 Task: Find connections with filter location Nangong with filter topic #wfhwith filter profile language English with filter current company BayOne Solutions with filter school Banaras Hindu University with filter industry Legal Services with filter service category Trade Shows with filter keywords title Shipping and Receiving Staff
Action: Mouse moved to (295, 234)
Screenshot: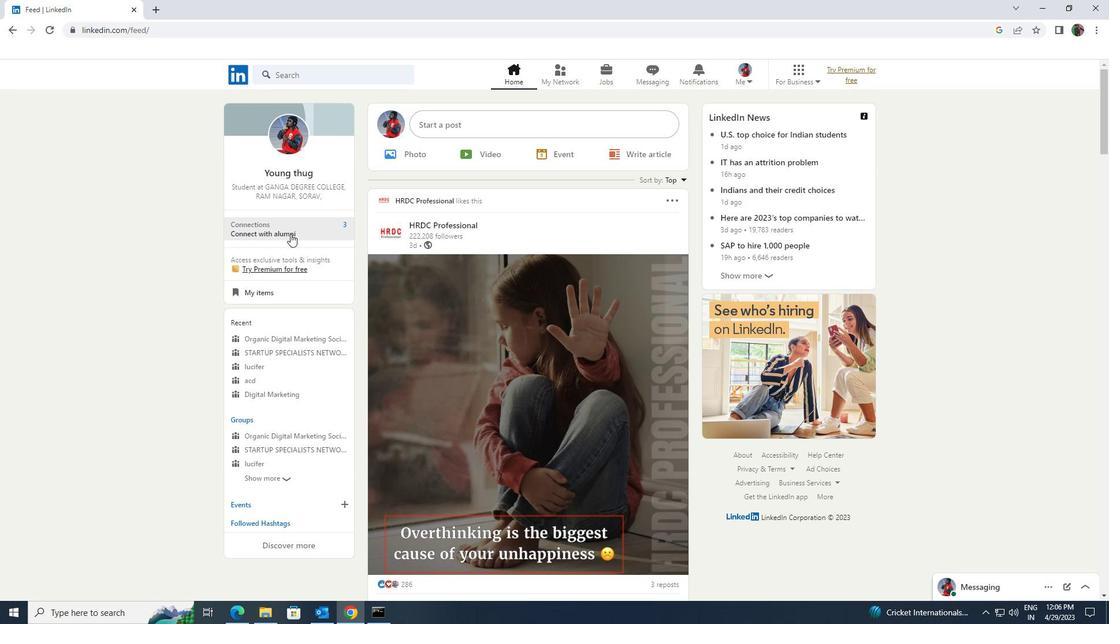 
Action: Mouse pressed left at (295, 234)
Screenshot: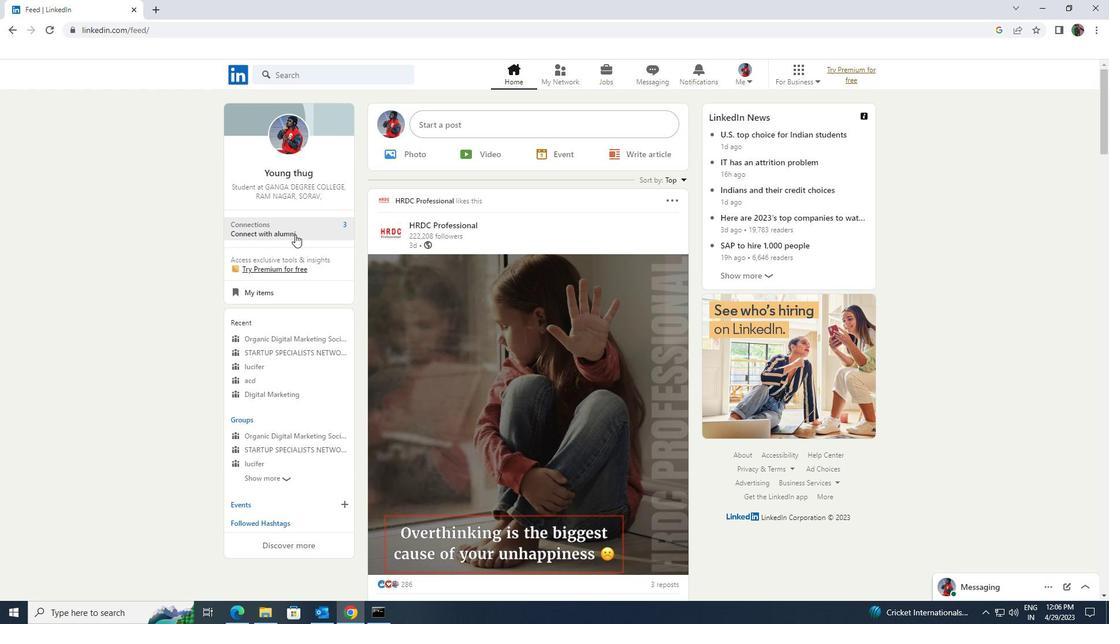 
Action: Mouse moved to (336, 145)
Screenshot: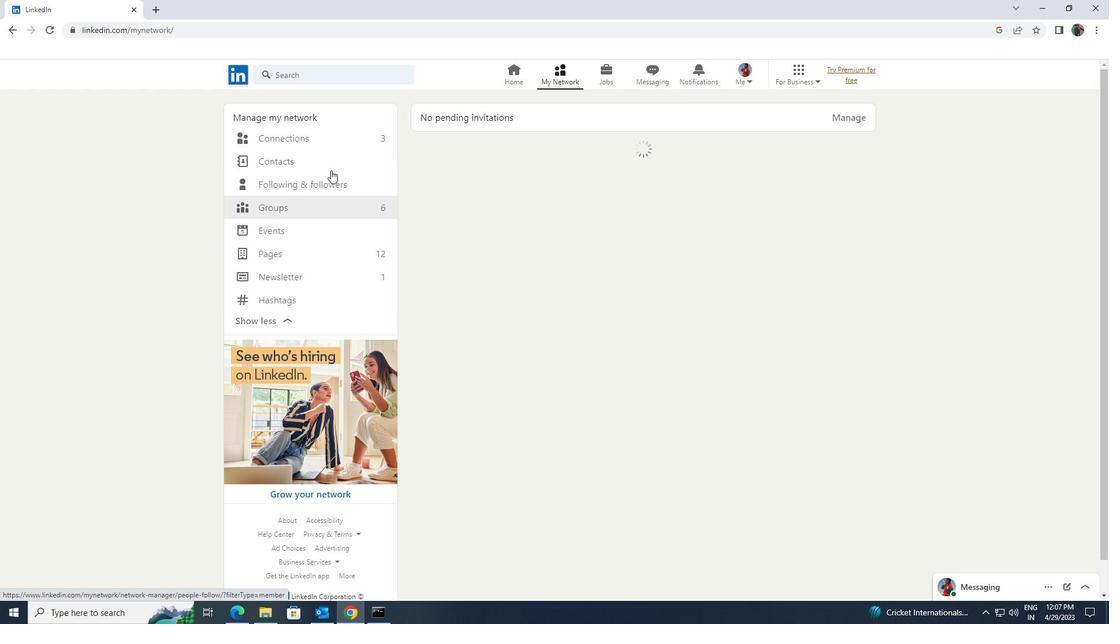 
Action: Mouse pressed left at (336, 145)
Screenshot: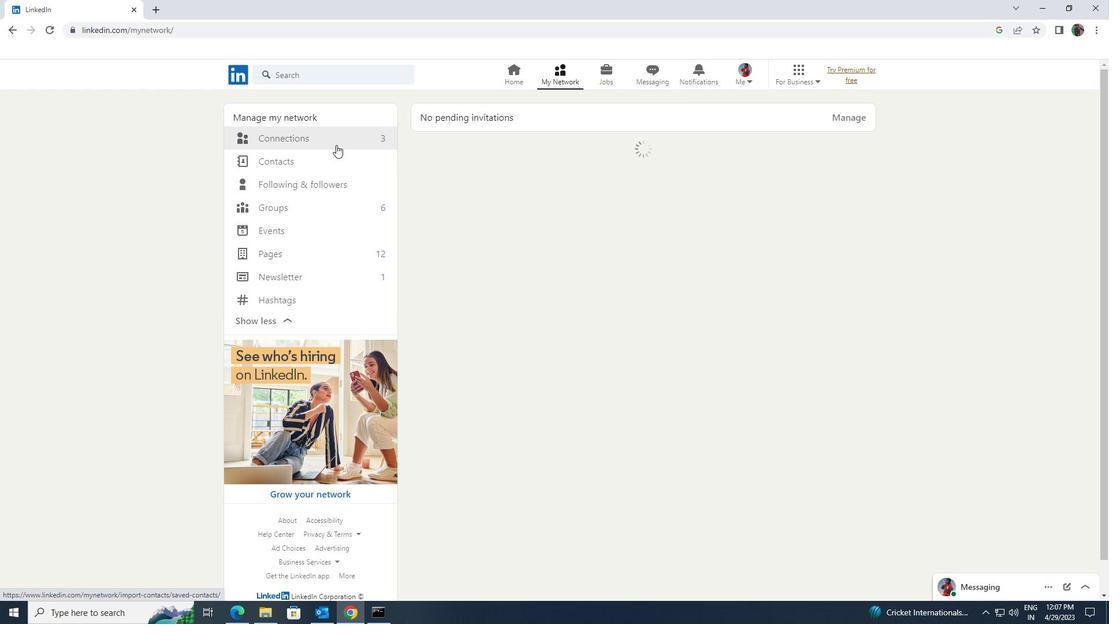 
Action: Mouse moved to (338, 140)
Screenshot: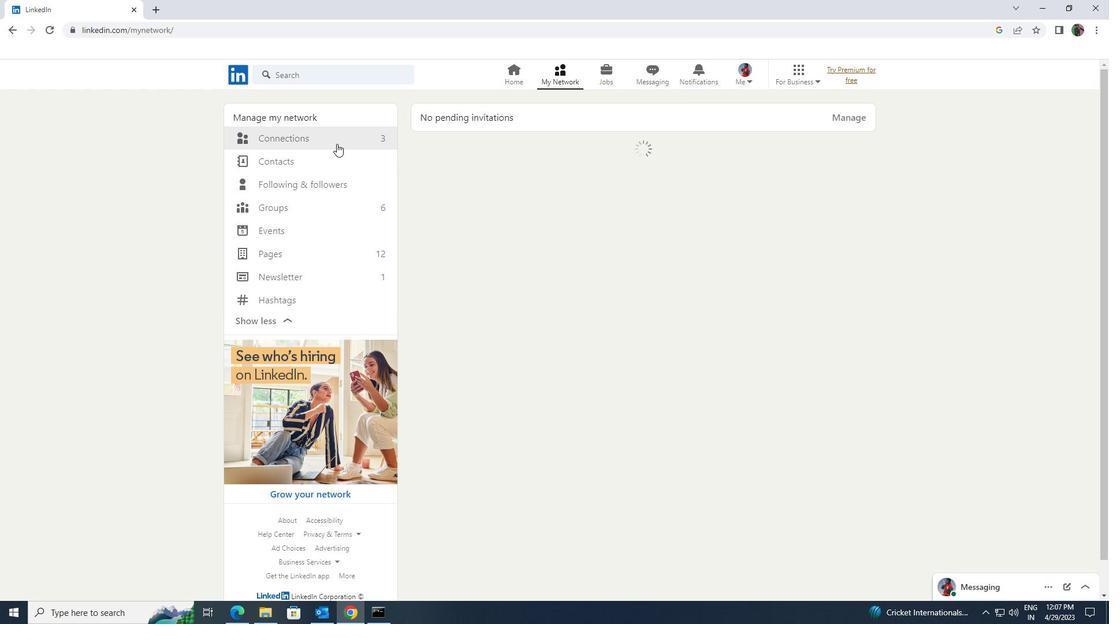 
Action: Mouse pressed left at (338, 140)
Screenshot: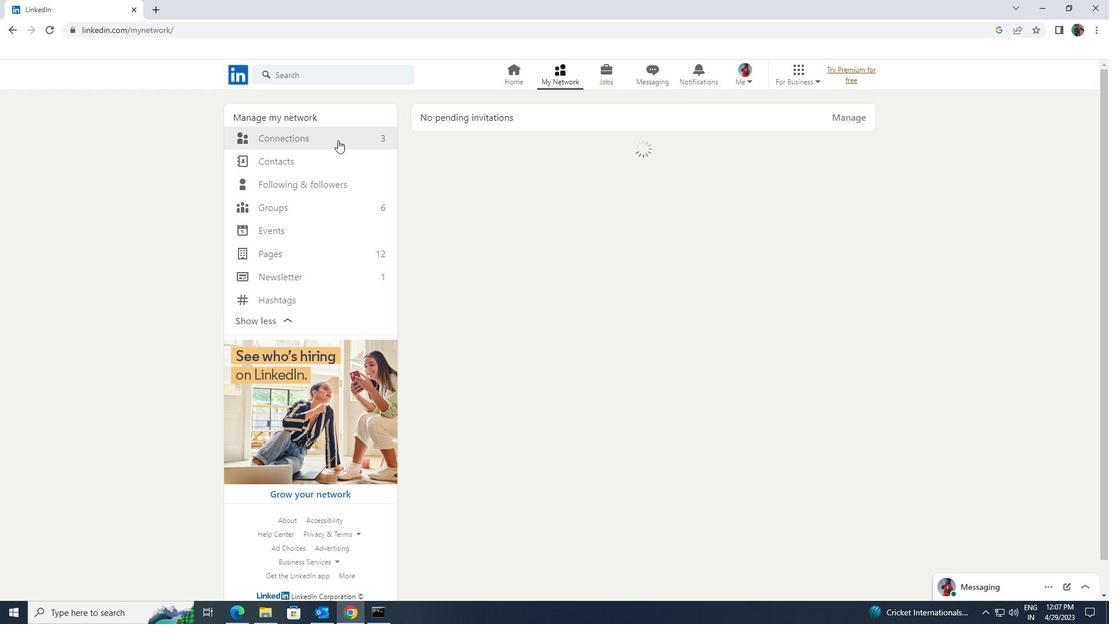 
Action: Mouse moved to (626, 141)
Screenshot: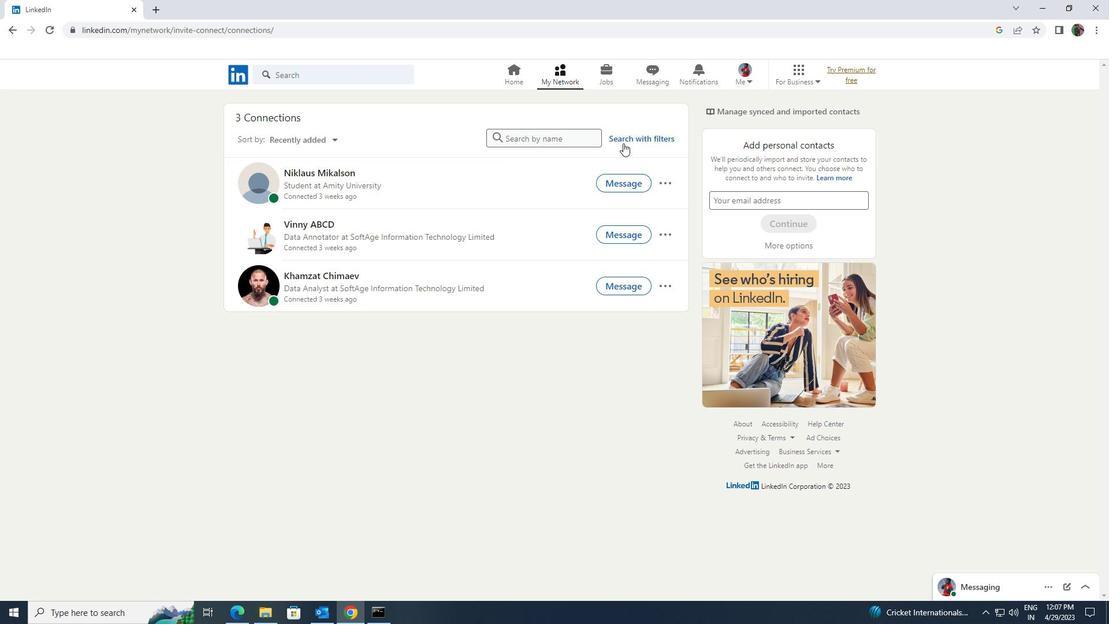 
Action: Mouse pressed left at (626, 141)
Screenshot: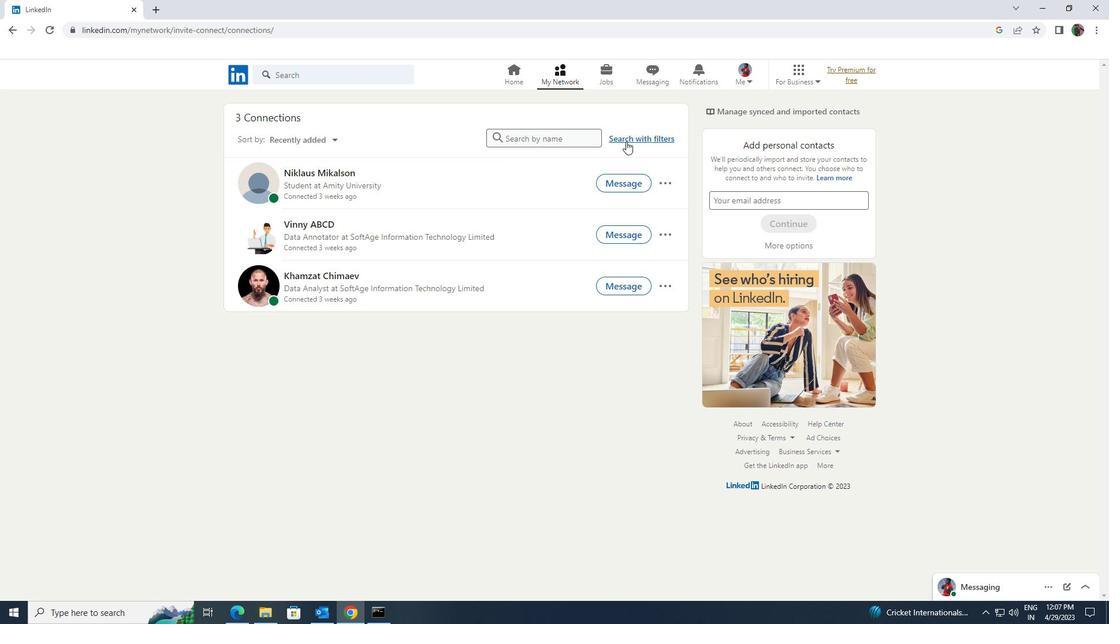 
Action: Mouse moved to (600, 107)
Screenshot: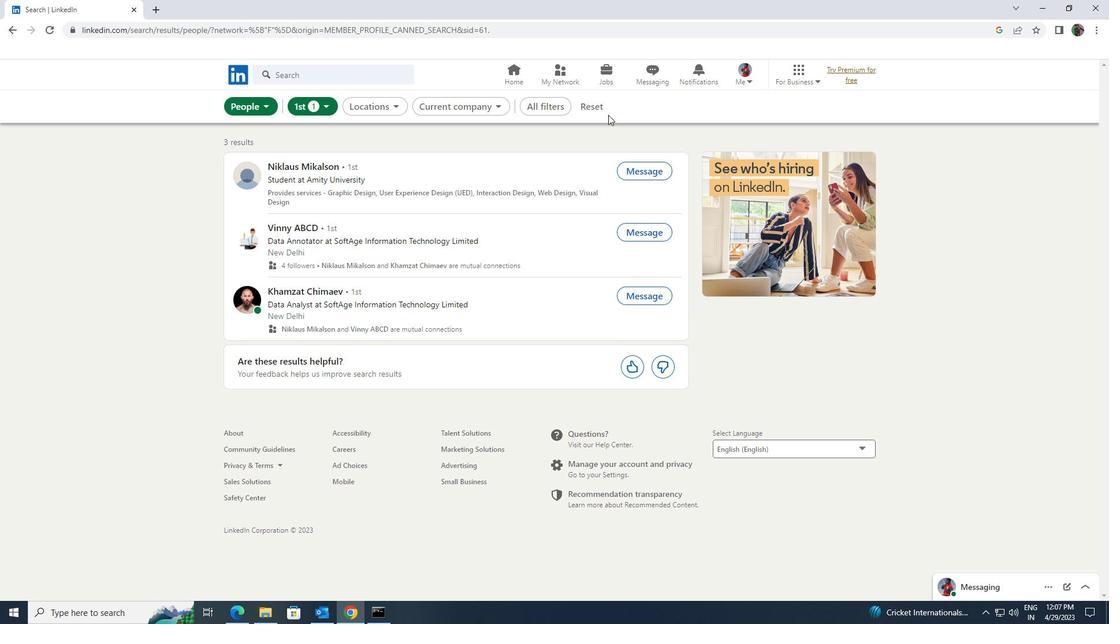 
Action: Mouse pressed left at (600, 107)
Screenshot: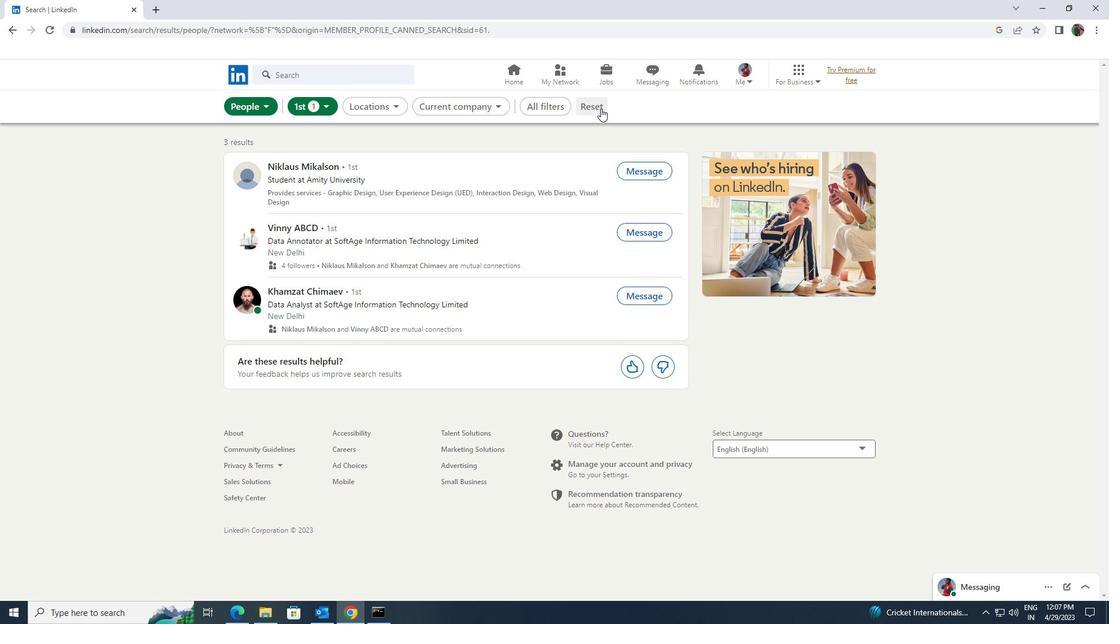 
Action: Mouse moved to (574, 104)
Screenshot: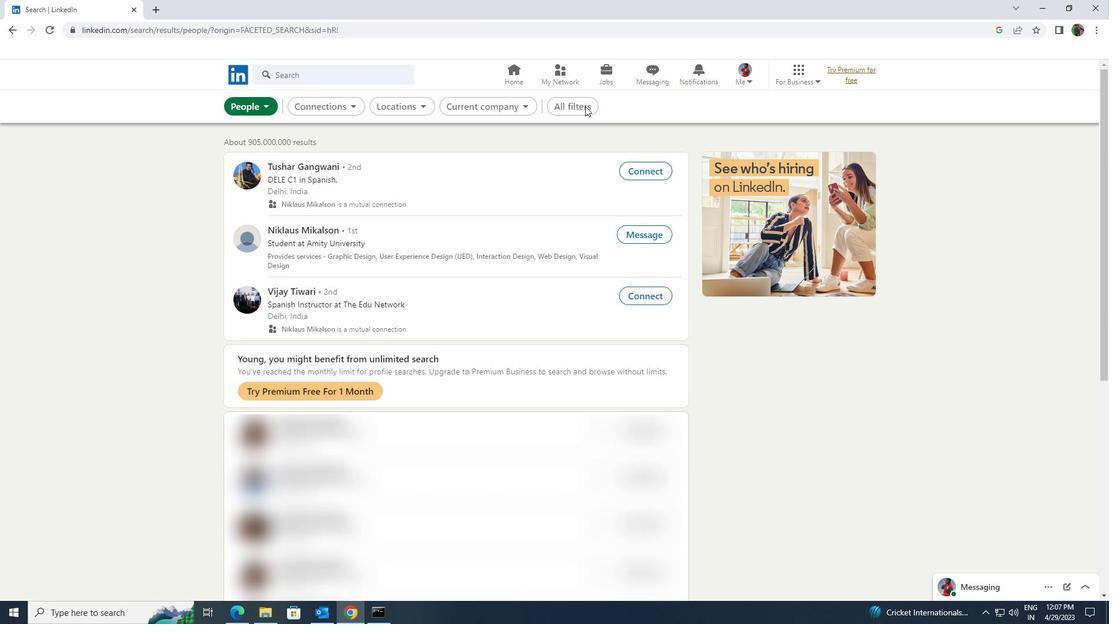 
Action: Mouse pressed left at (574, 104)
Screenshot: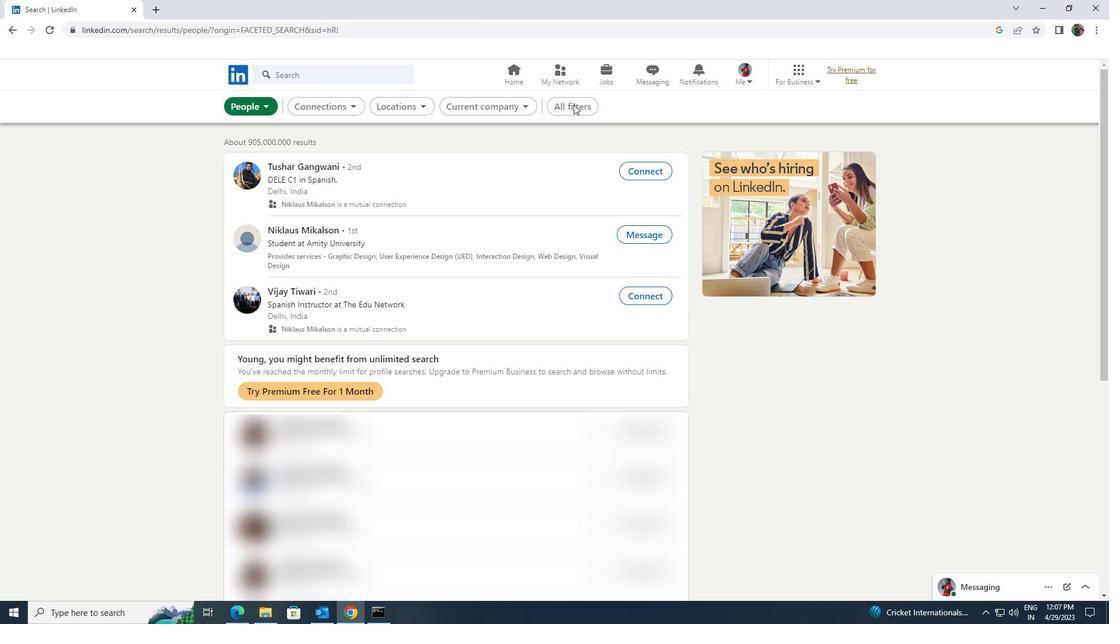 
Action: Mouse moved to (861, 352)
Screenshot: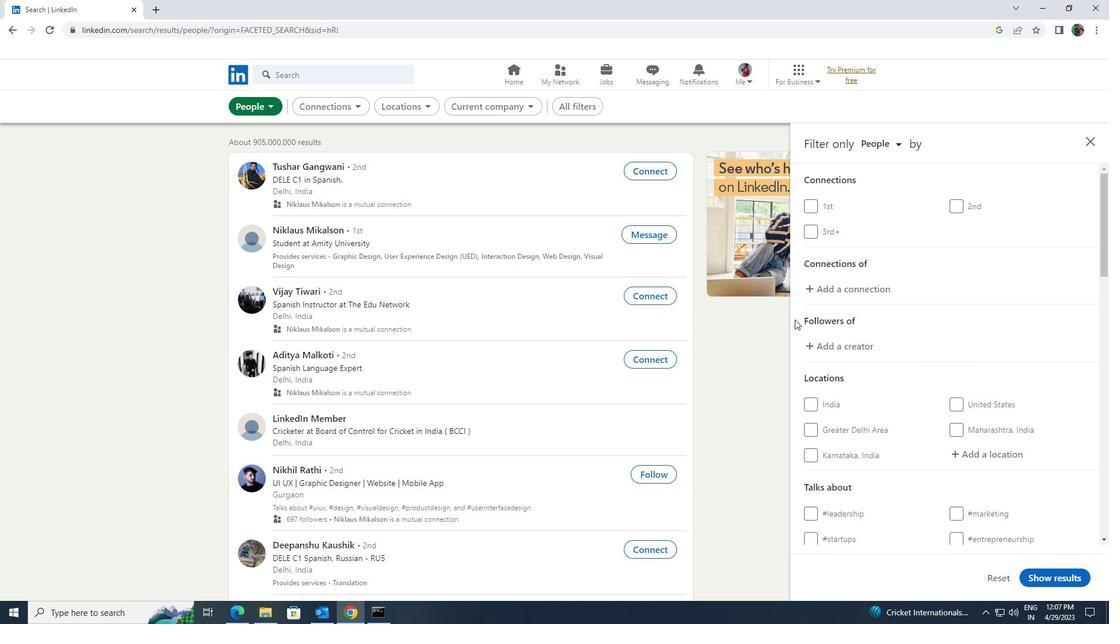 
Action: Mouse scrolled (861, 352) with delta (0, 0)
Screenshot: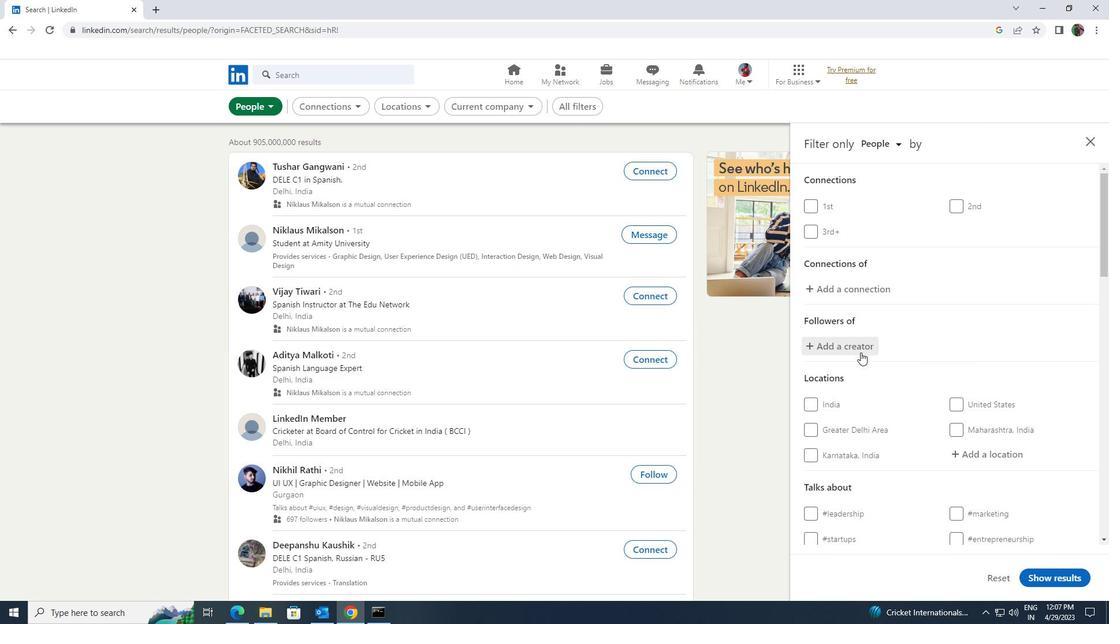 
Action: Mouse moved to (949, 394)
Screenshot: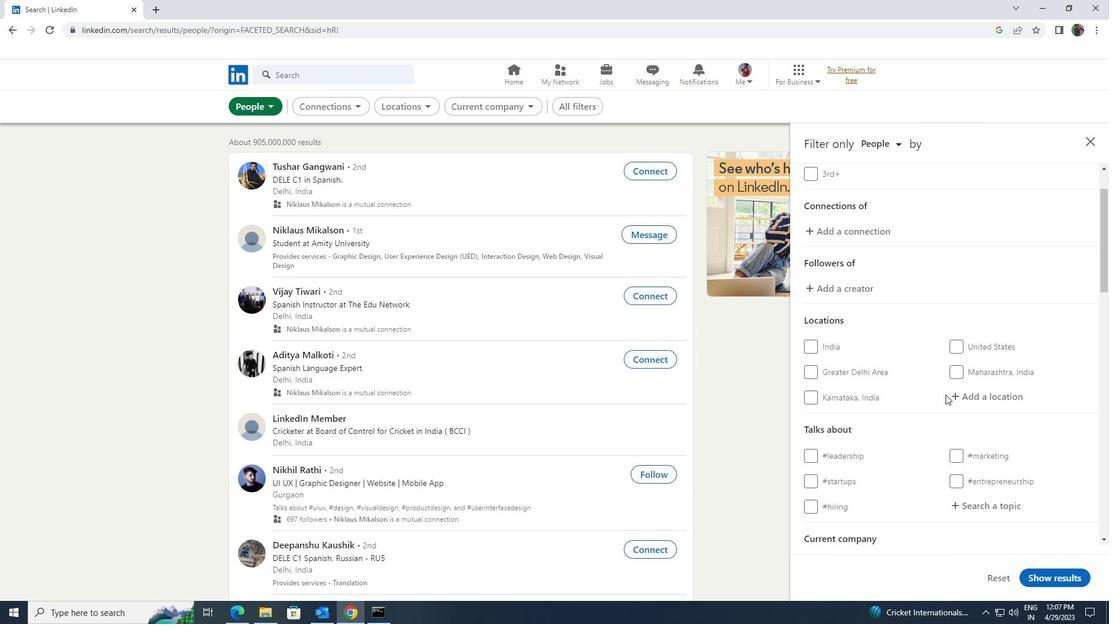 
Action: Mouse pressed left at (949, 394)
Screenshot: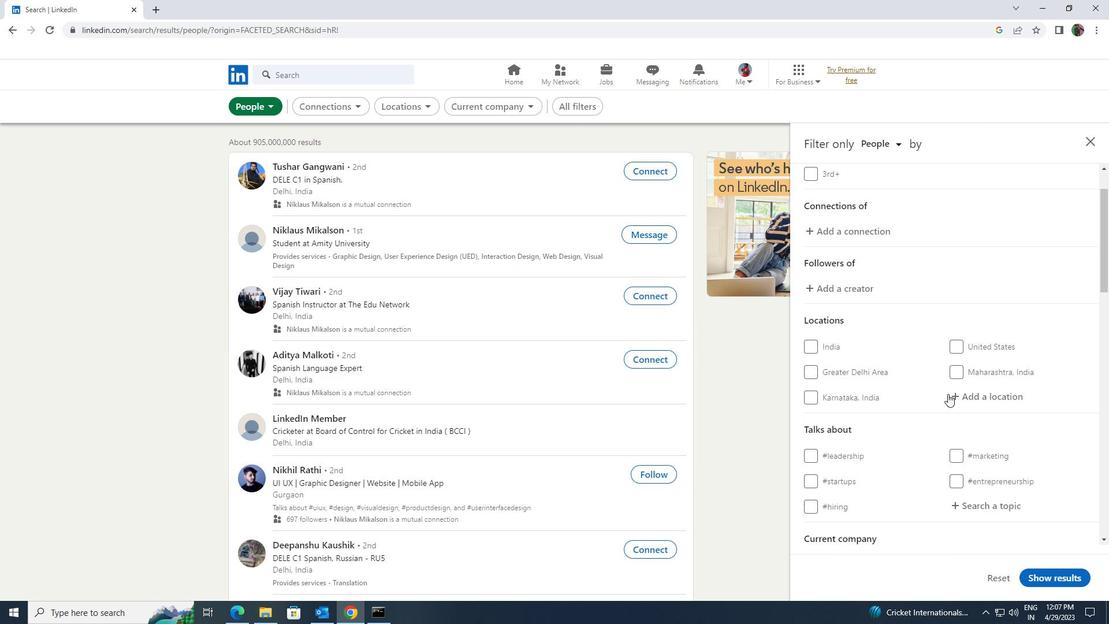 
Action: Mouse moved to (949, 394)
Screenshot: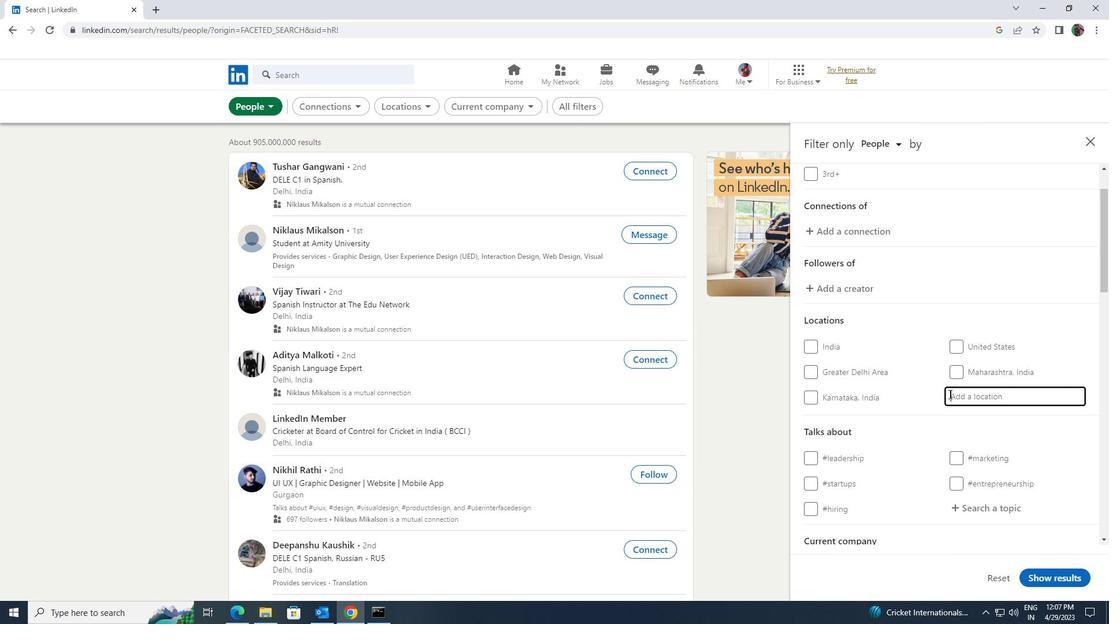 
Action: Key pressed <Key.shift><Key.shift>NANGO
Screenshot: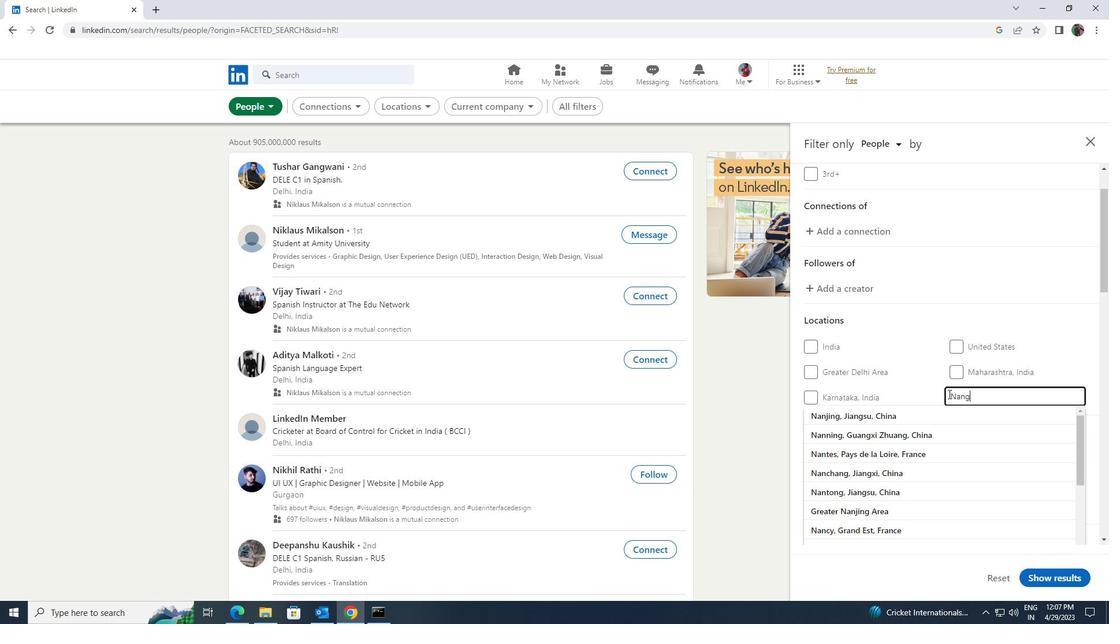 
Action: Mouse moved to (933, 429)
Screenshot: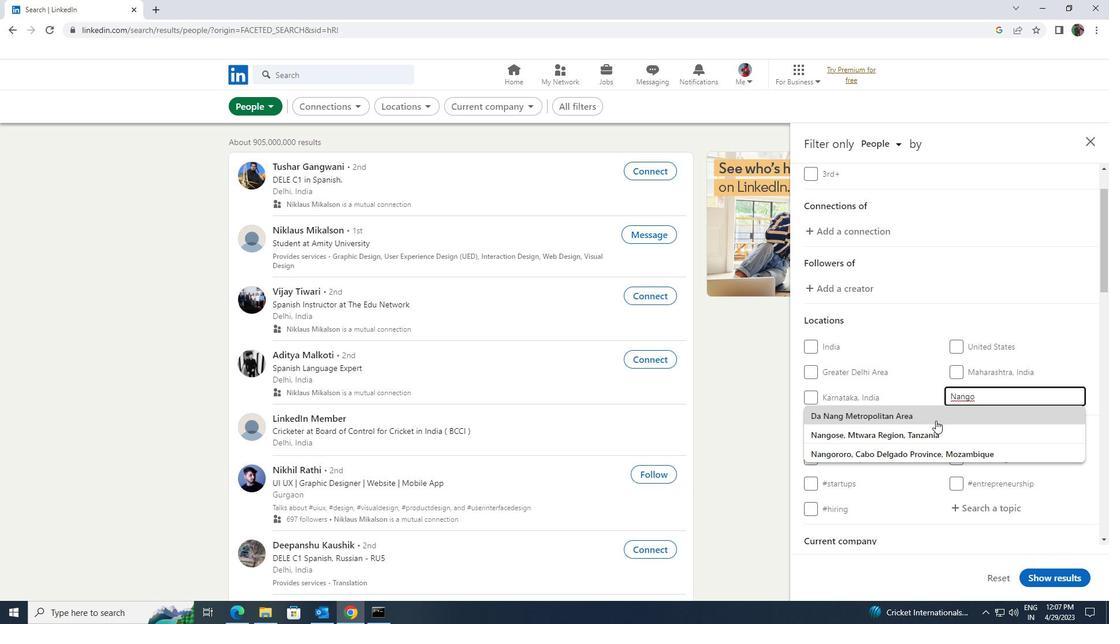 
Action: Mouse pressed left at (933, 429)
Screenshot: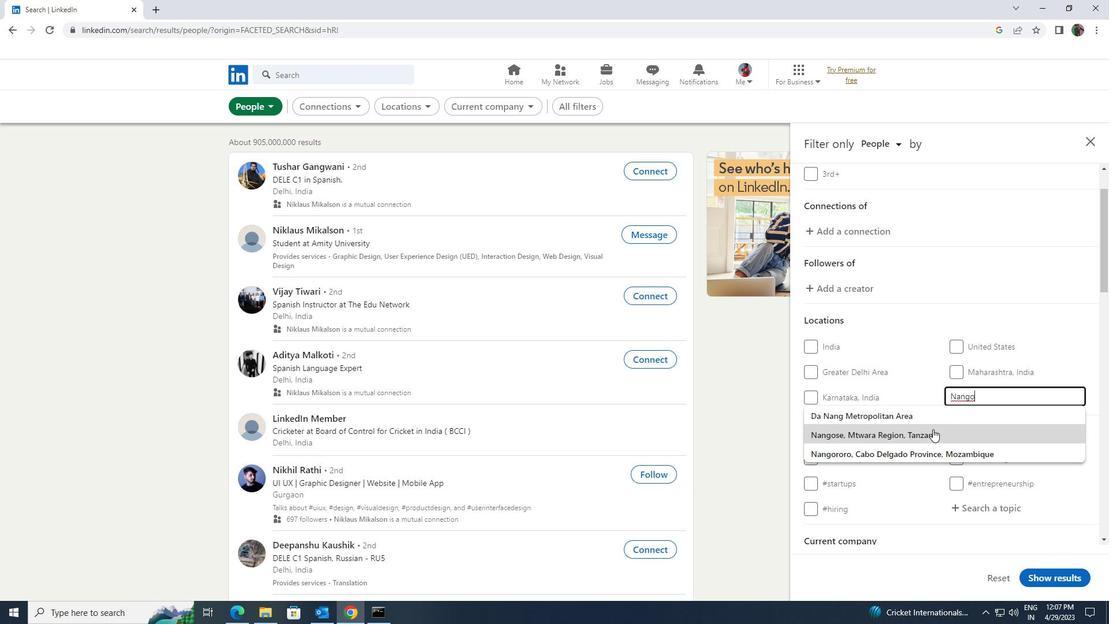 
Action: Mouse moved to (932, 430)
Screenshot: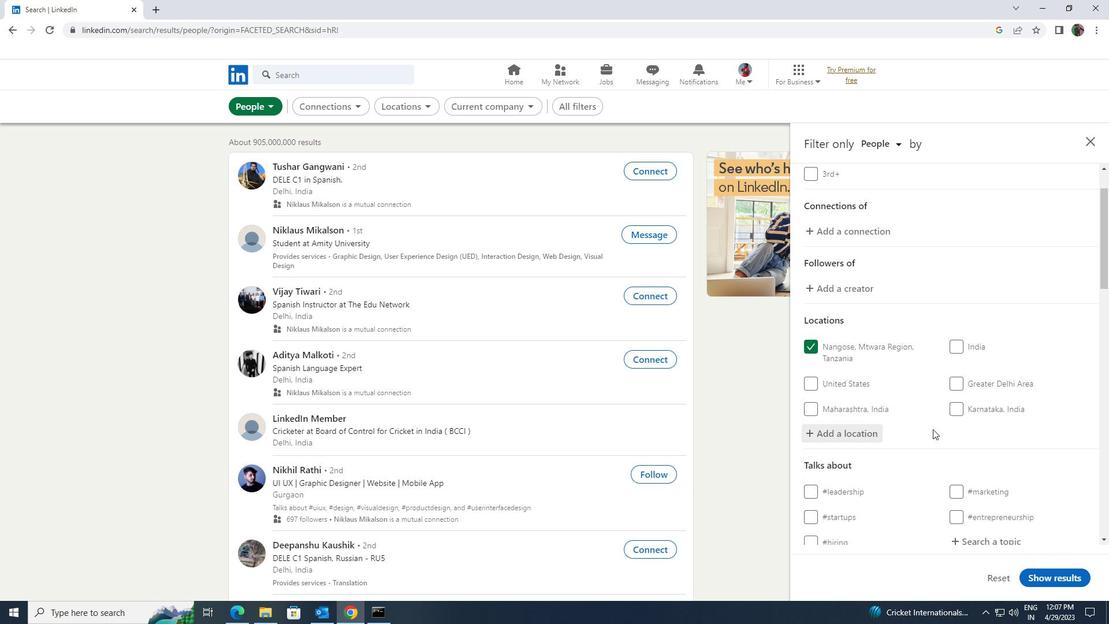
Action: Mouse scrolled (932, 430) with delta (0, 0)
Screenshot: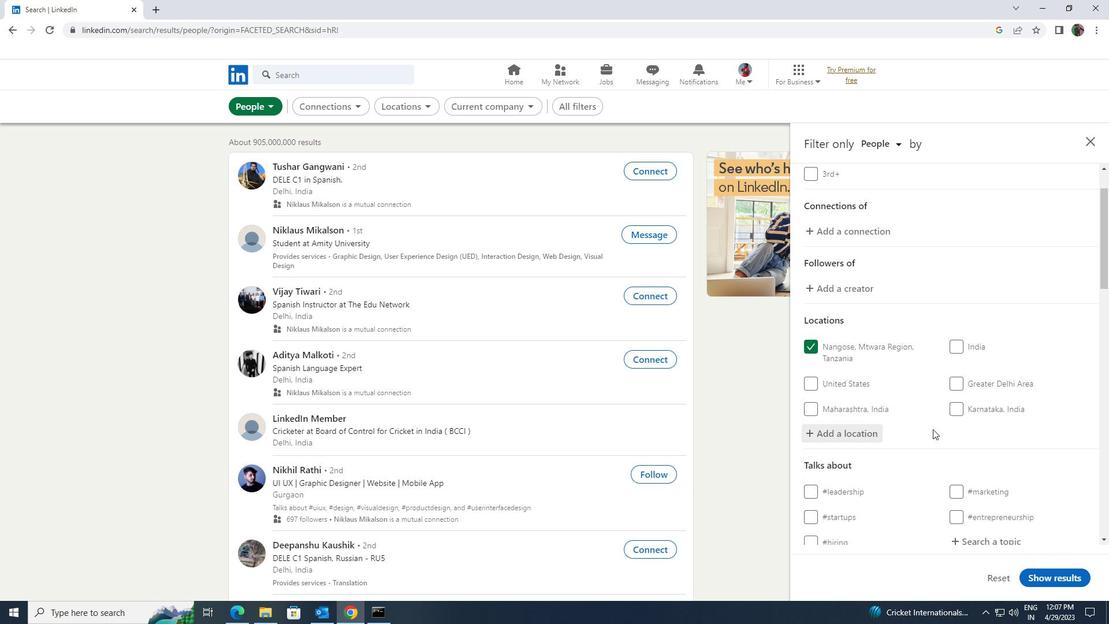 
Action: Mouse moved to (930, 431)
Screenshot: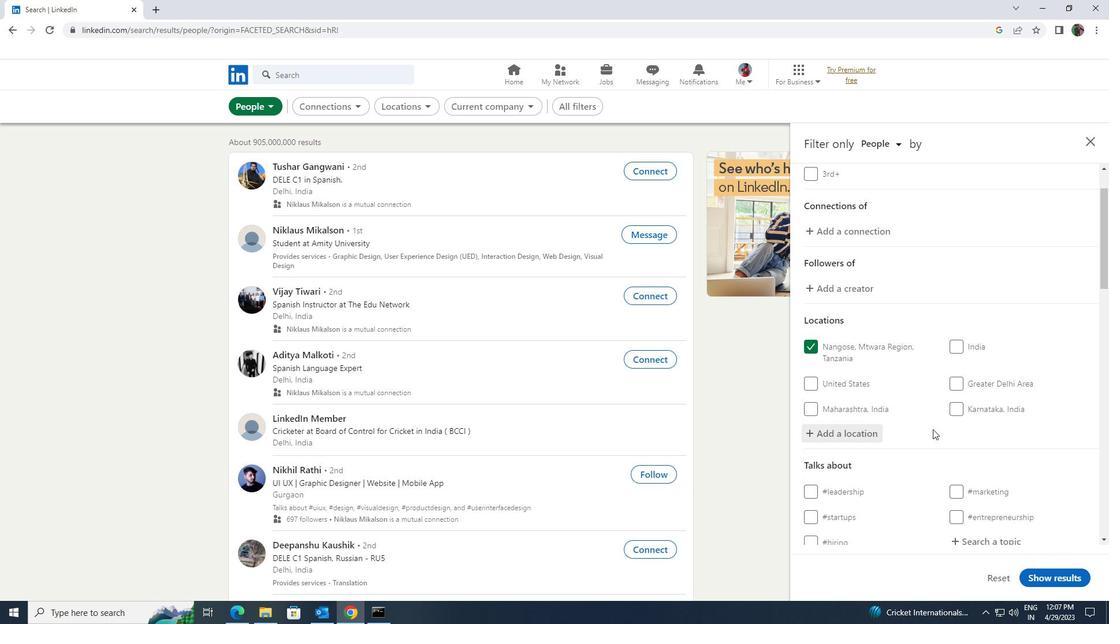 
Action: Mouse scrolled (930, 431) with delta (0, 0)
Screenshot: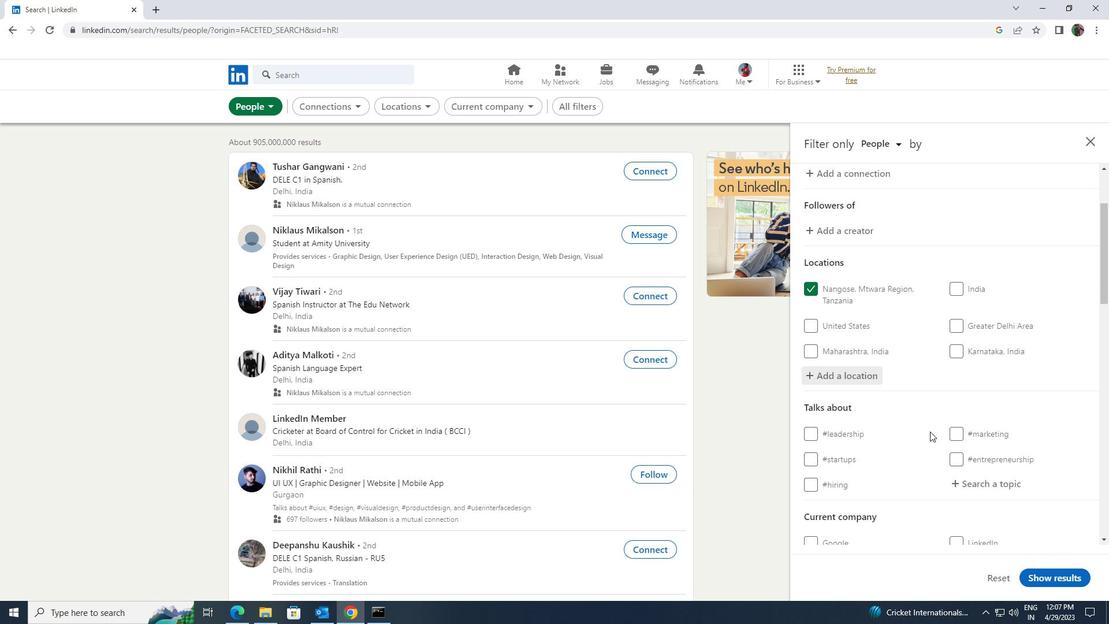 
Action: Mouse scrolled (930, 431) with delta (0, 0)
Screenshot: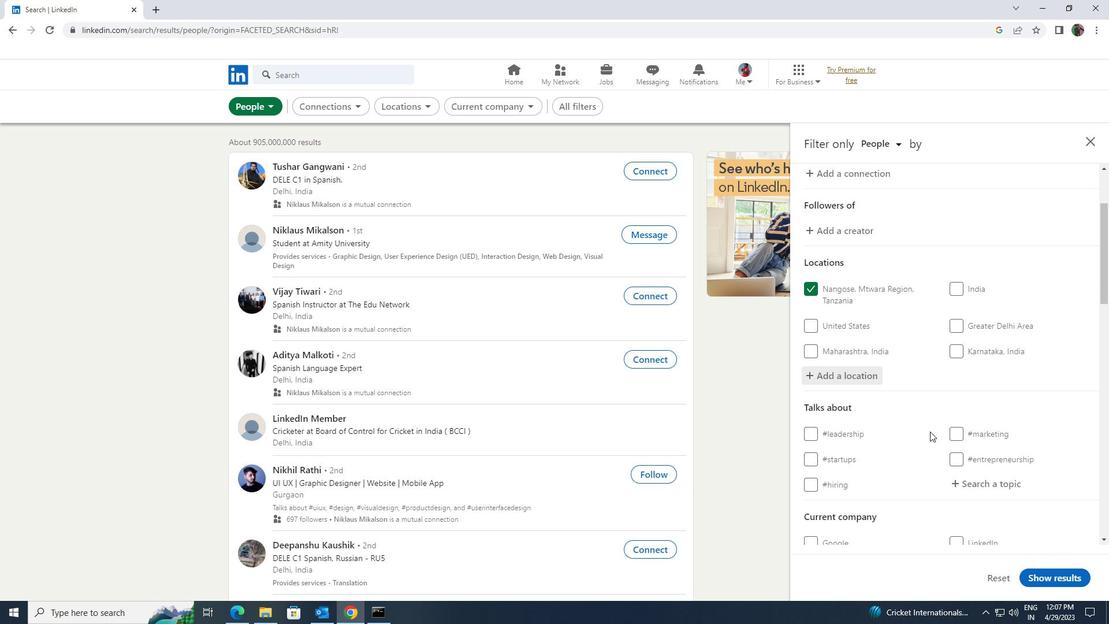 
Action: Mouse moved to (964, 365)
Screenshot: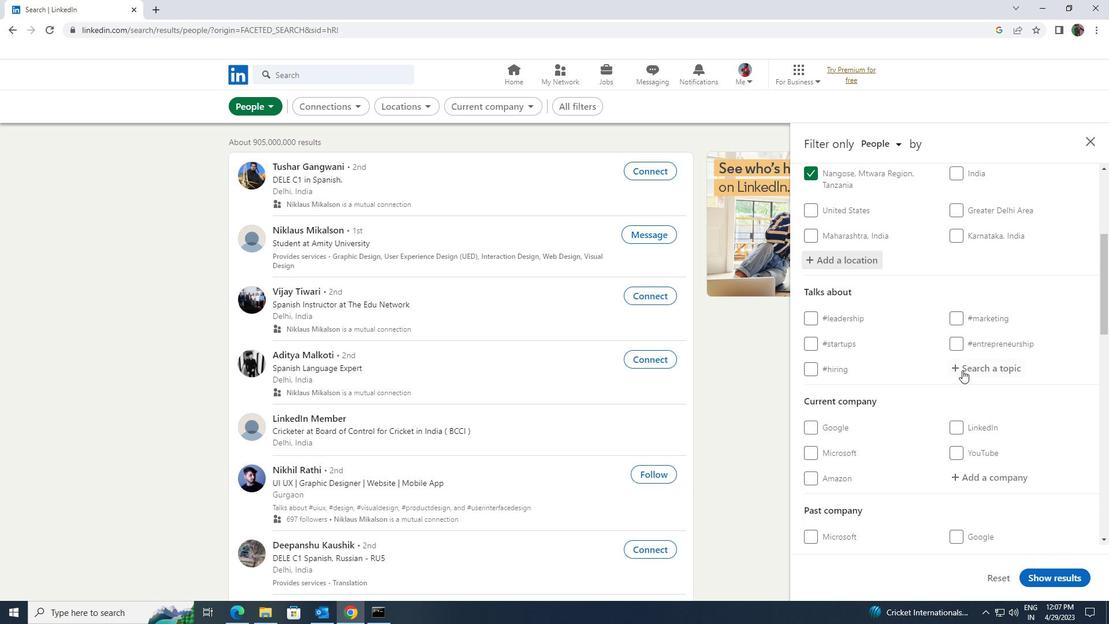 
Action: Mouse pressed left at (964, 365)
Screenshot: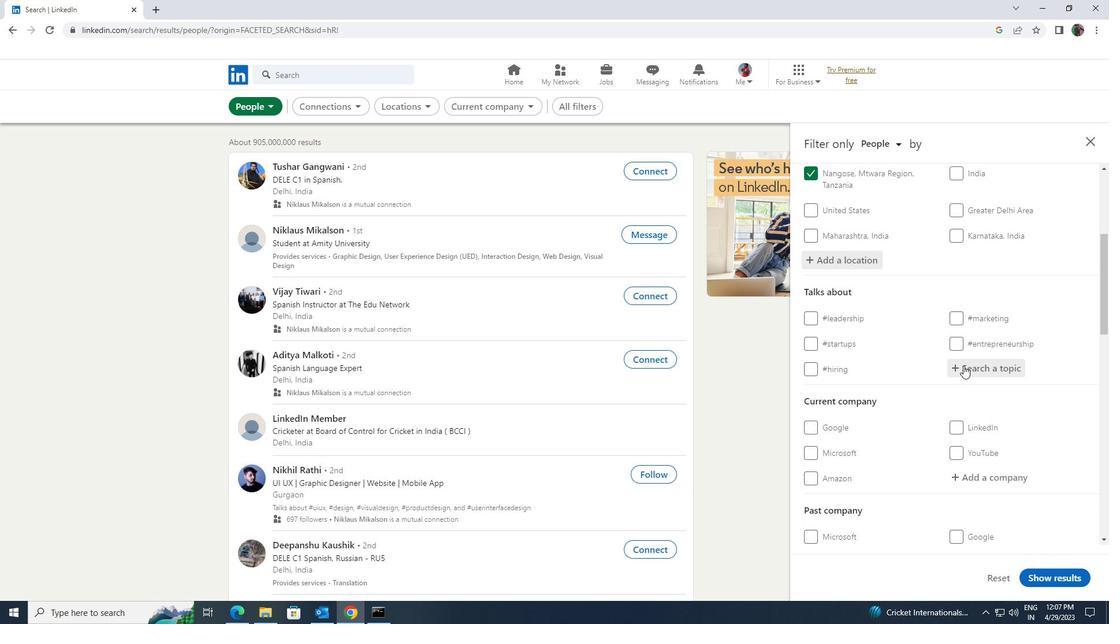 
Action: Key pressed <Key.shift><Key.shift><Key.shift><Key.shift><Key.shift><Key.shift><Key.shift>WFH
Screenshot: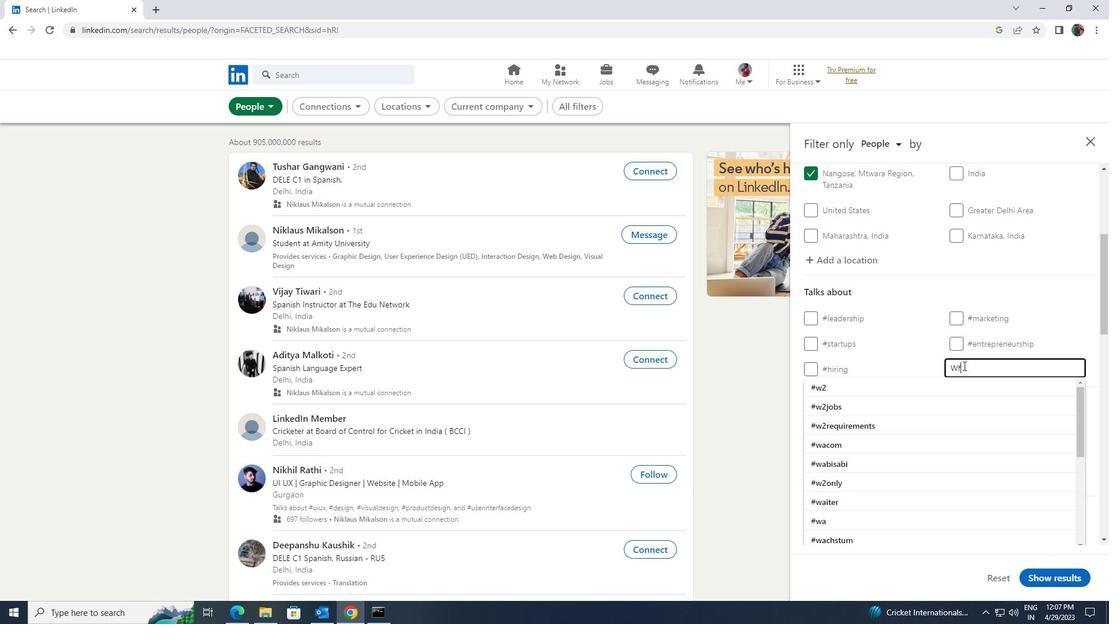 
Action: Mouse moved to (962, 379)
Screenshot: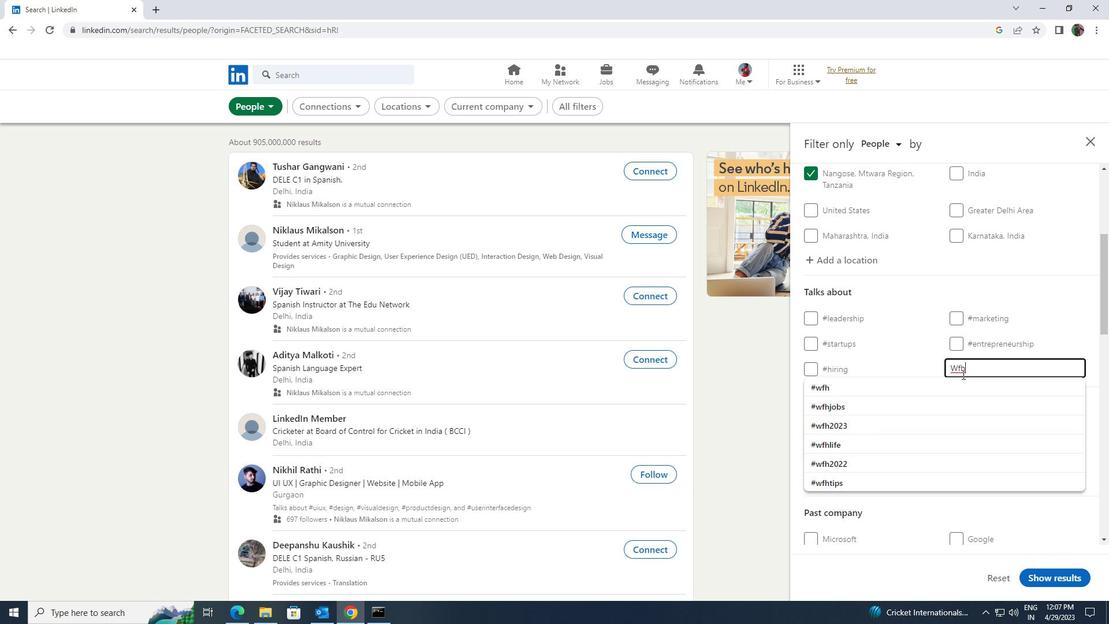 
Action: Mouse pressed left at (962, 379)
Screenshot: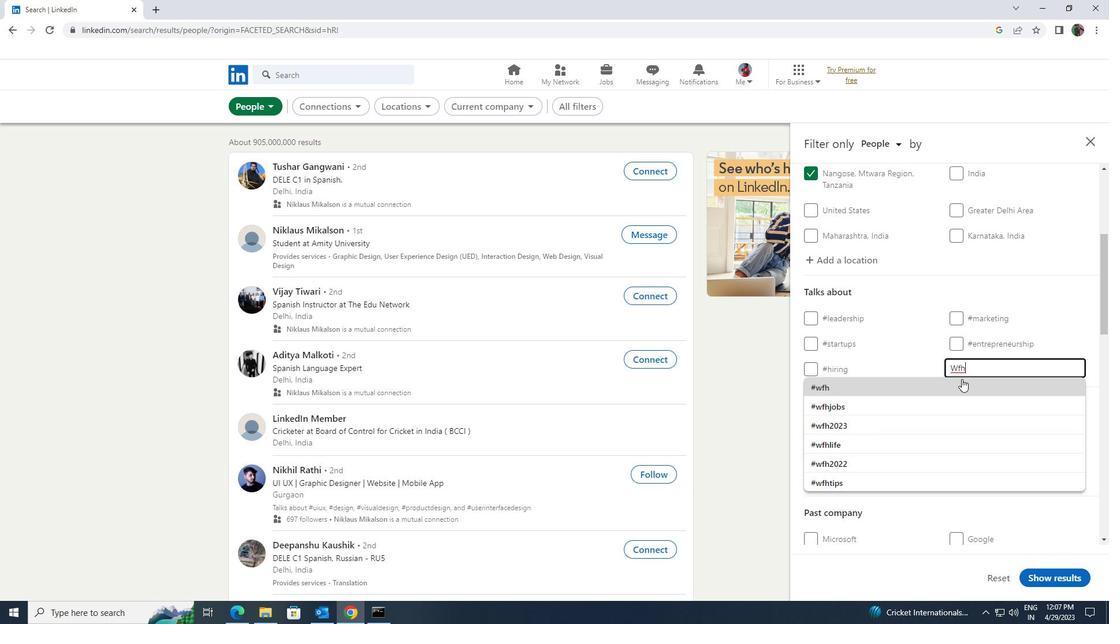 
Action: Mouse moved to (954, 382)
Screenshot: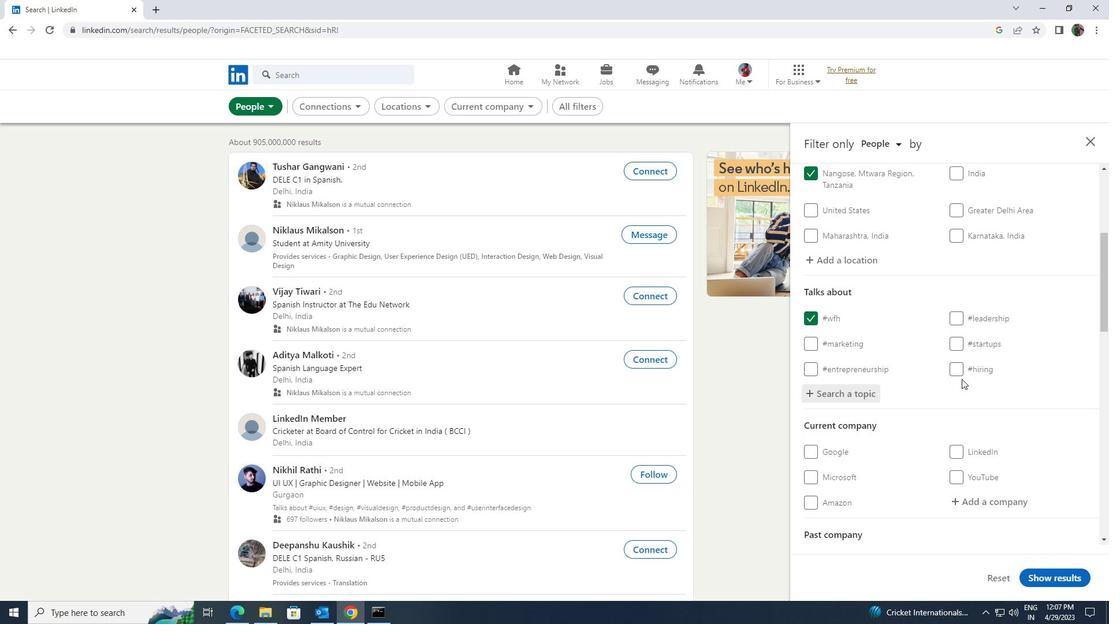 
Action: Mouse scrolled (954, 382) with delta (0, 0)
Screenshot: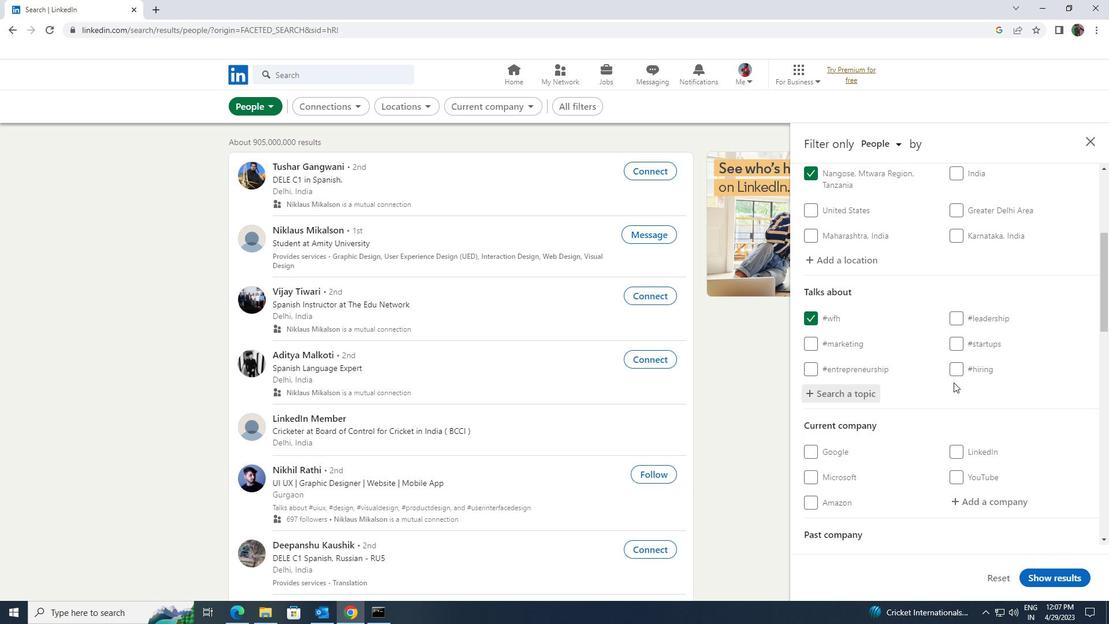 
Action: Mouse scrolled (954, 382) with delta (0, 0)
Screenshot: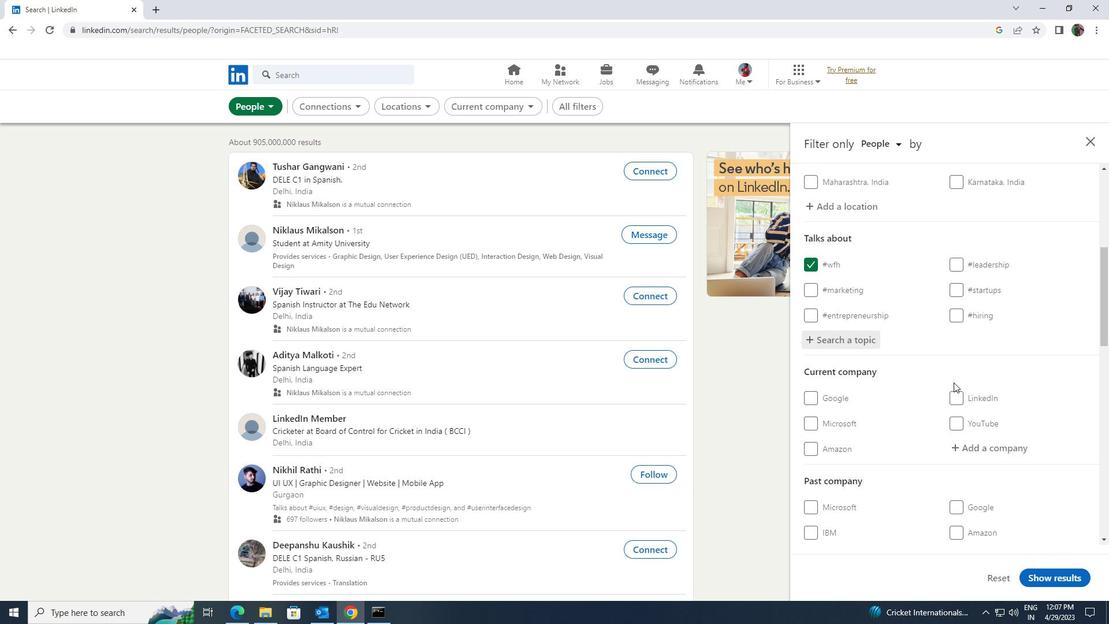 
Action: Mouse scrolled (954, 382) with delta (0, 0)
Screenshot: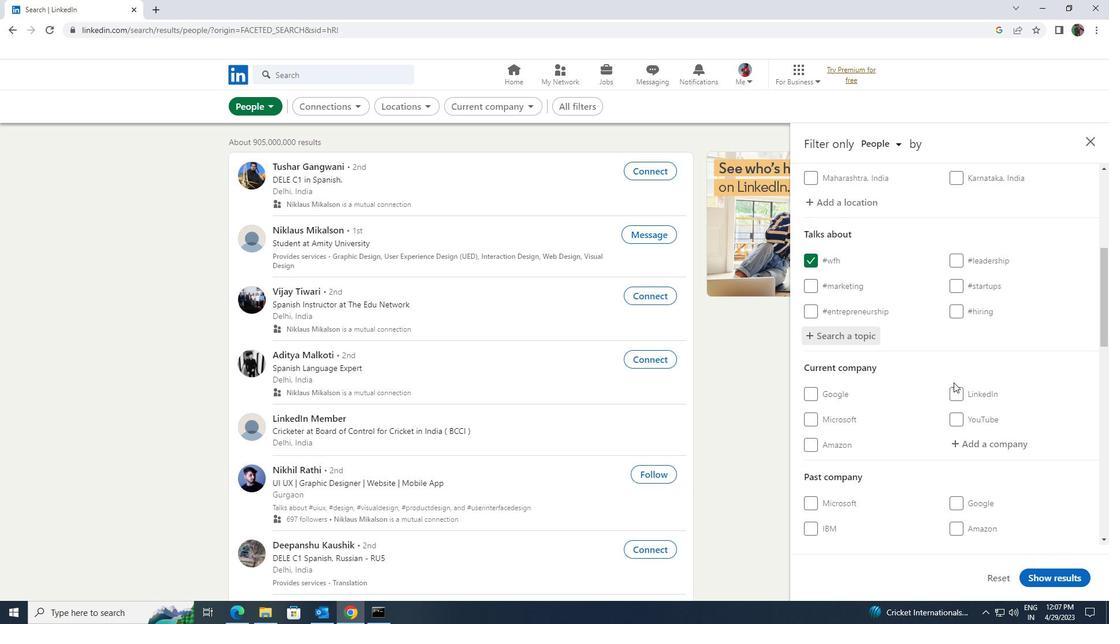 
Action: Mouse scrolled (954, 382) with delta (0, 0)
Screenshot: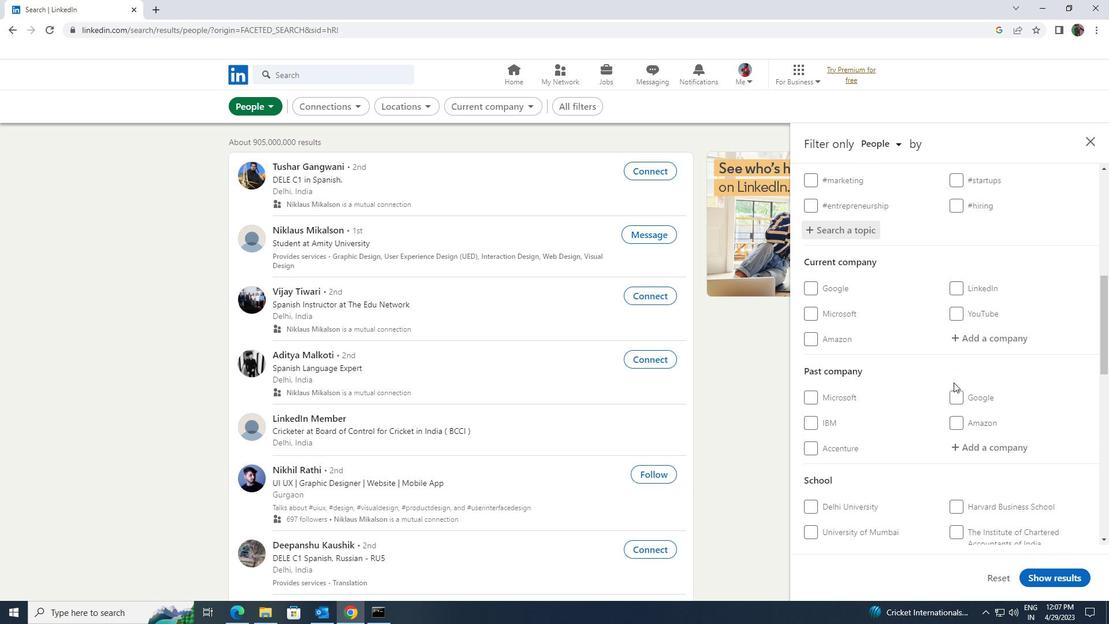 
Action: Mouse scrolled (954, 382) with delta (0, 0)
Screenshot: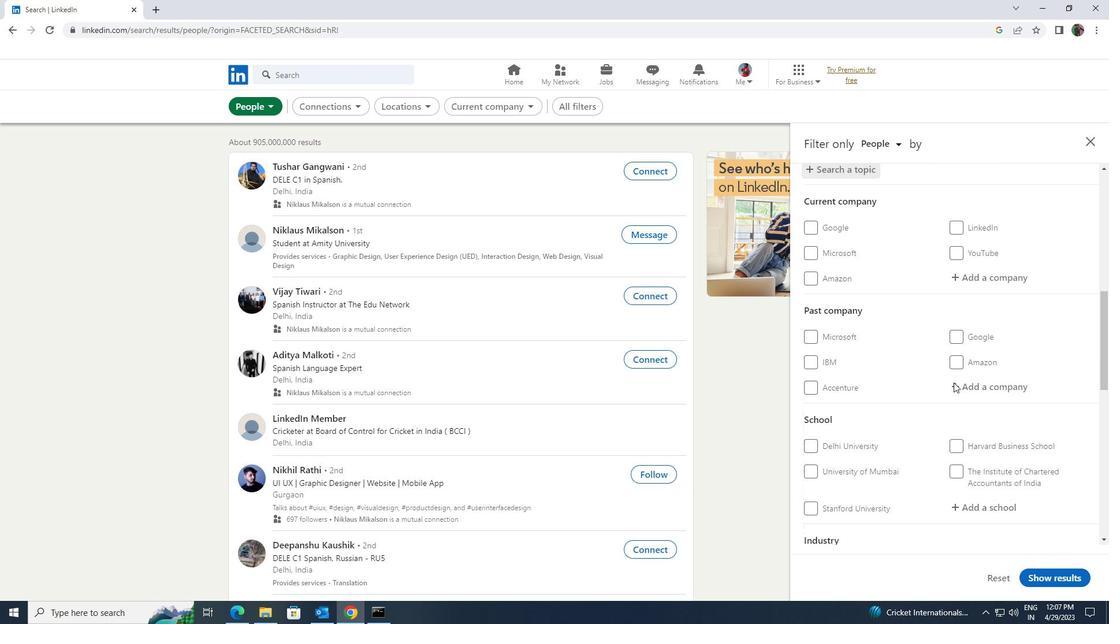 
Action: Mouse scrolled (954, 382) with delta (0, 0)
Screenshot: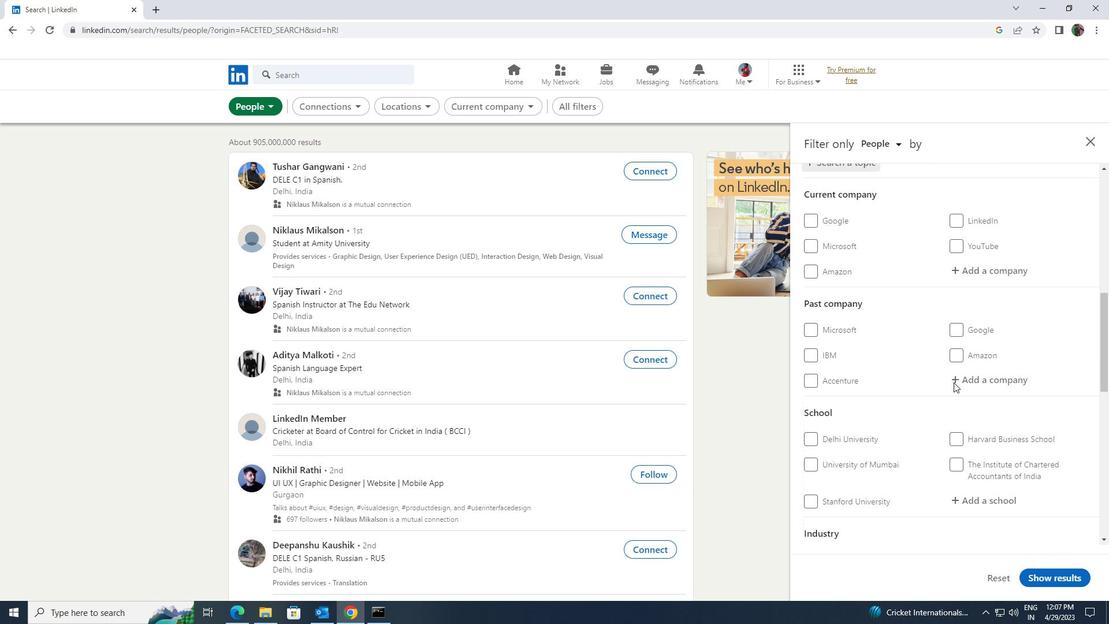 
Action: Mouse scrolled (954, 382) with delta (0, 0)
Screenshot: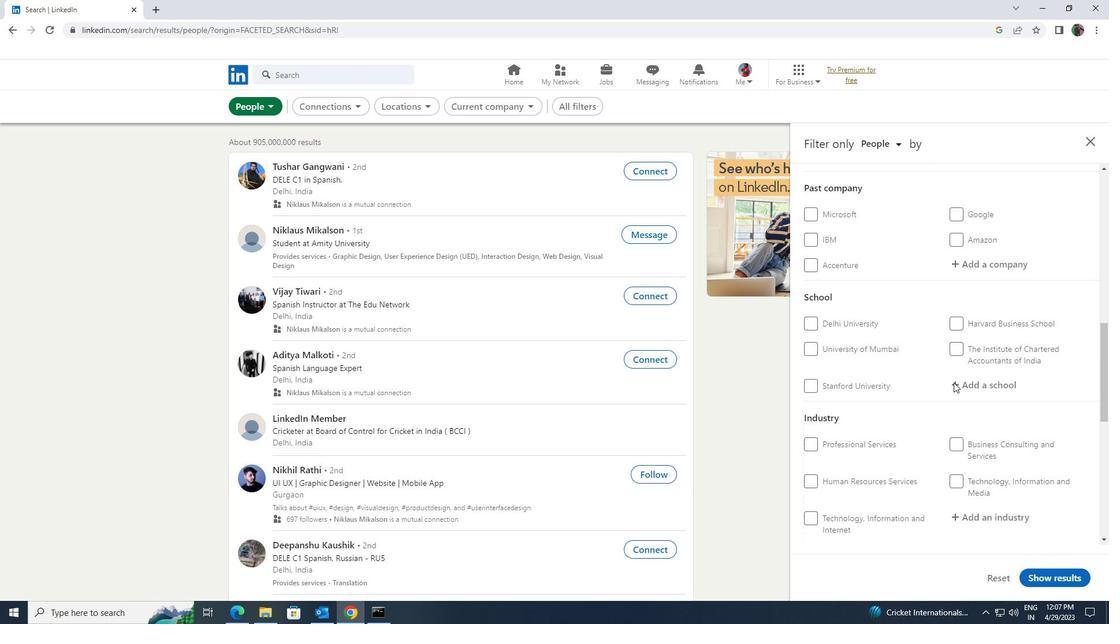 
Action: Mouse scrolled (954, 382) with delta (0, 0)
Screenshot: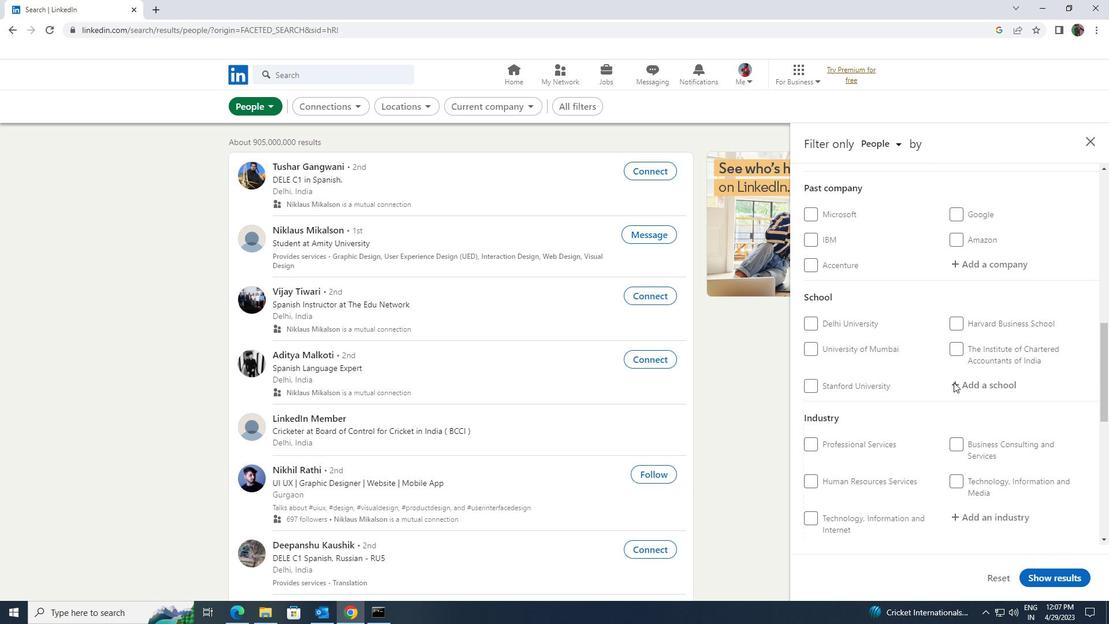 
Action: Mouse scrolled (954, 382) with delta (0, 0)
Screenshot: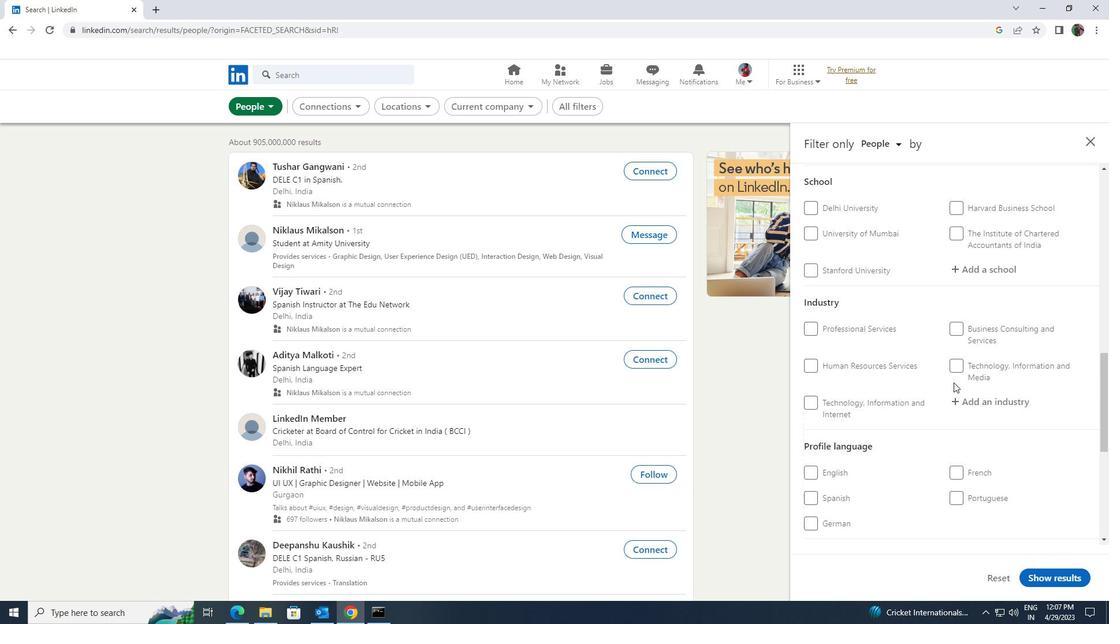
Action: Mouse moved to (815, 415)
Screenshot: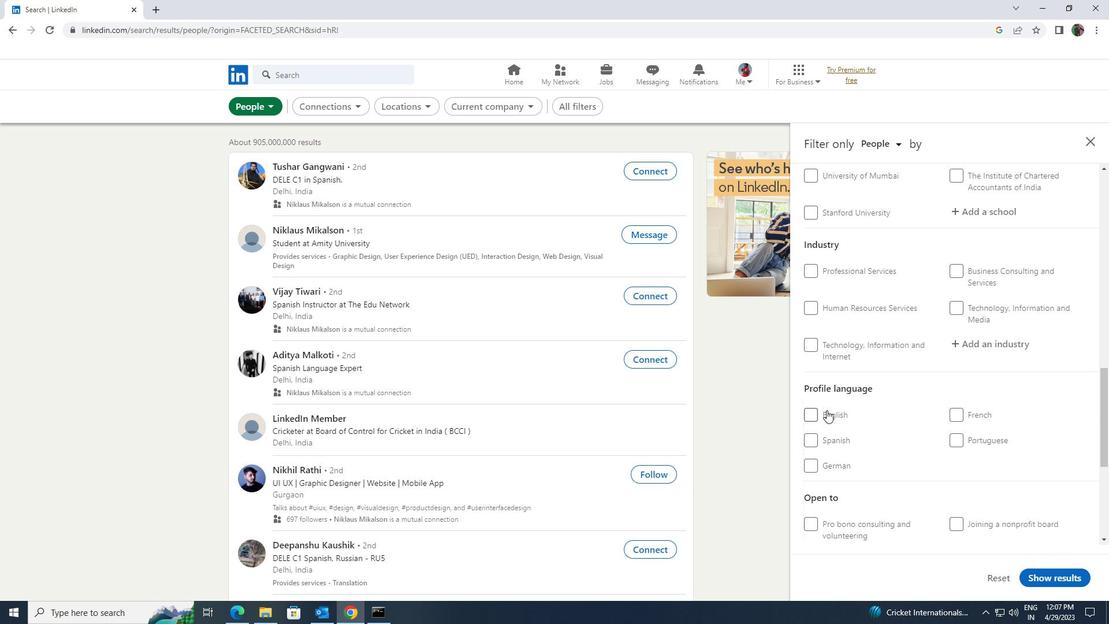 
Action: Mouse pressed left at (815, 415)
Screenshot: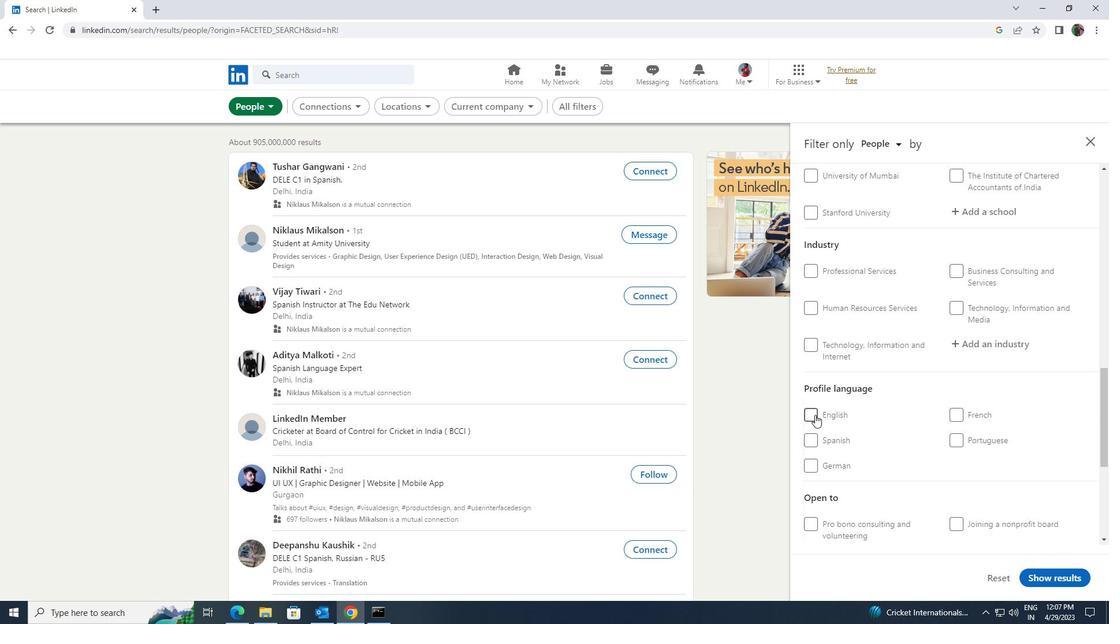 
Action: Mouse moved to (950, 420)
Screenshot: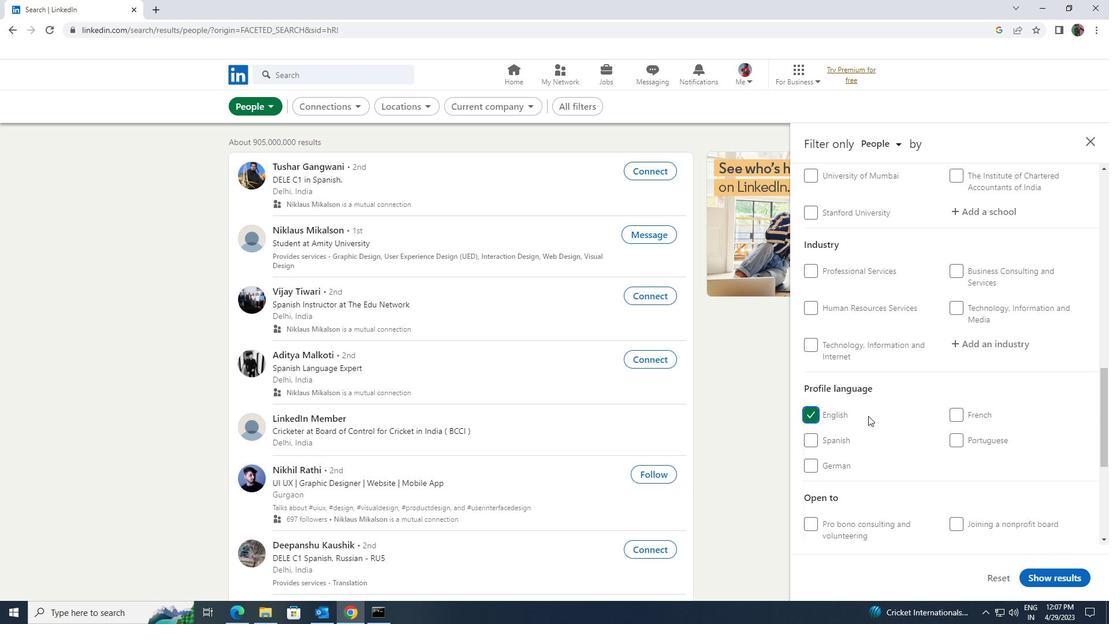 
Action: Mouse scrolled (950, 420) with delta (0, 0)
Screenshot: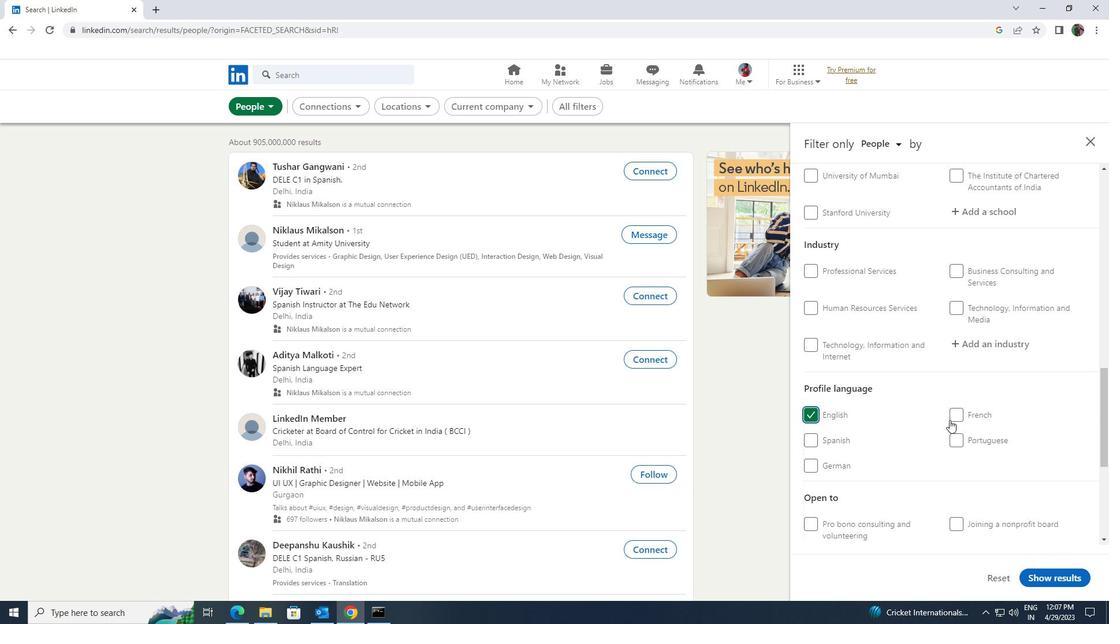 
Action: Mouse scrolled (950, 420) with delta (0, 0)
Screenshot: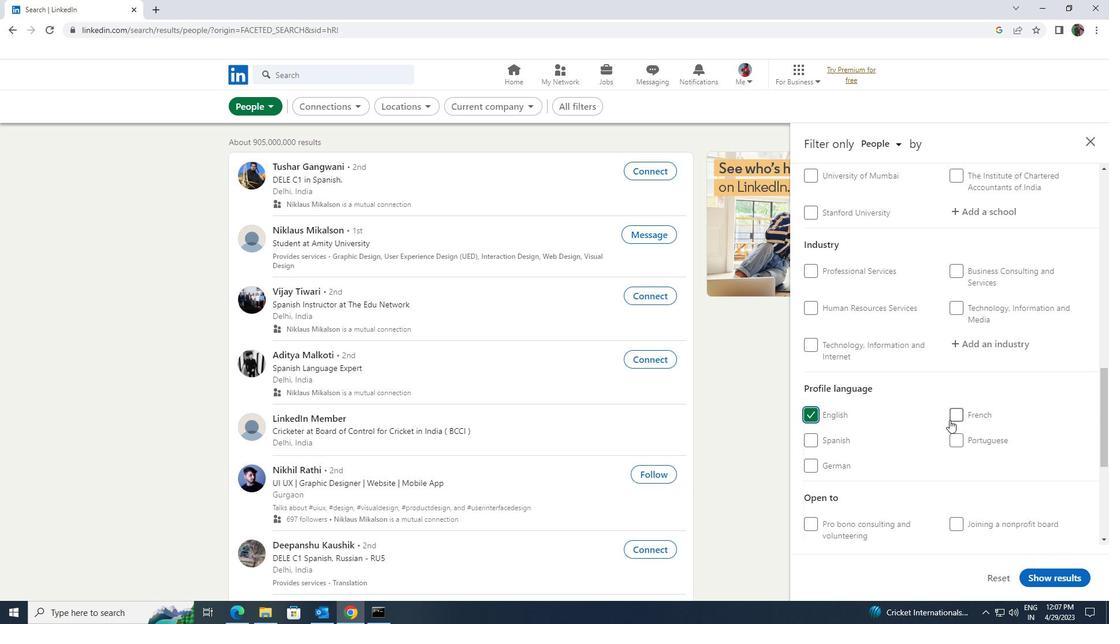 
Action: Mouse scrolled (950, 420) with delta (0, 0)
Screenshot: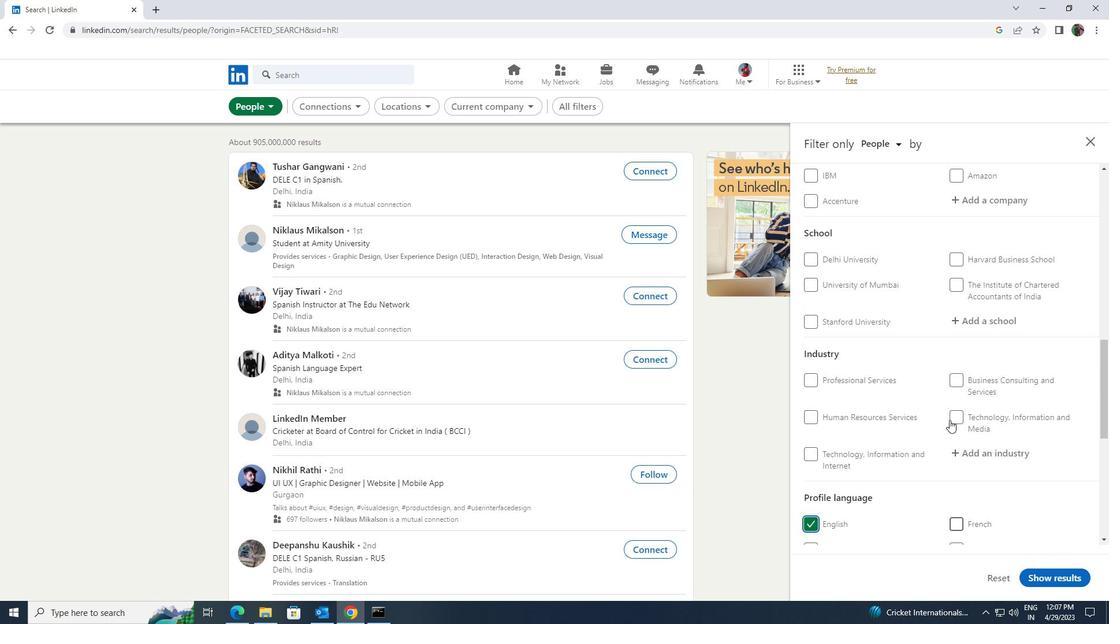 
Action: Mouse scrolled (950, 420) with delta (0, 0)
Screenshot: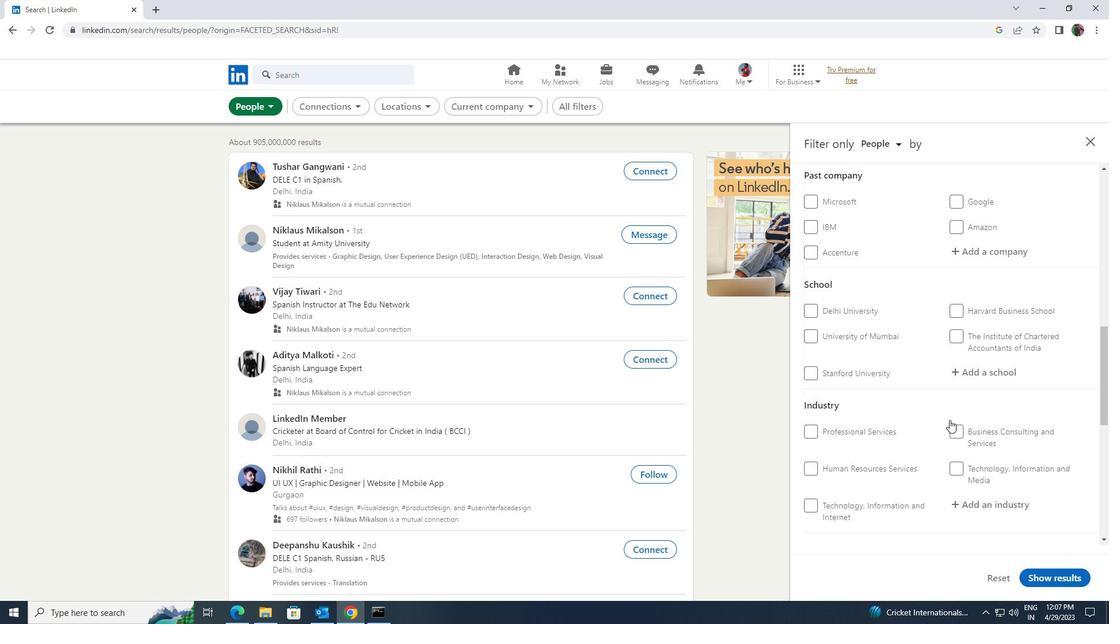 
Action: Mouse scrolled (950, 420) with delta (0, 0)
Screenshot: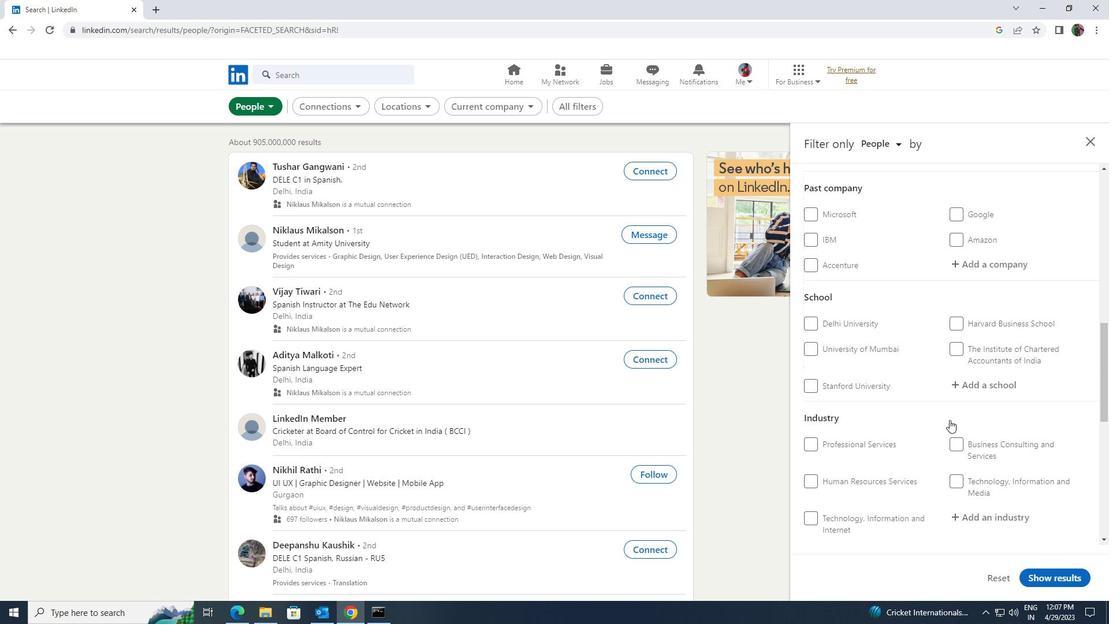 
Action: Mouse scrolled (950, 420) with delta (0, 0)
Screenshot: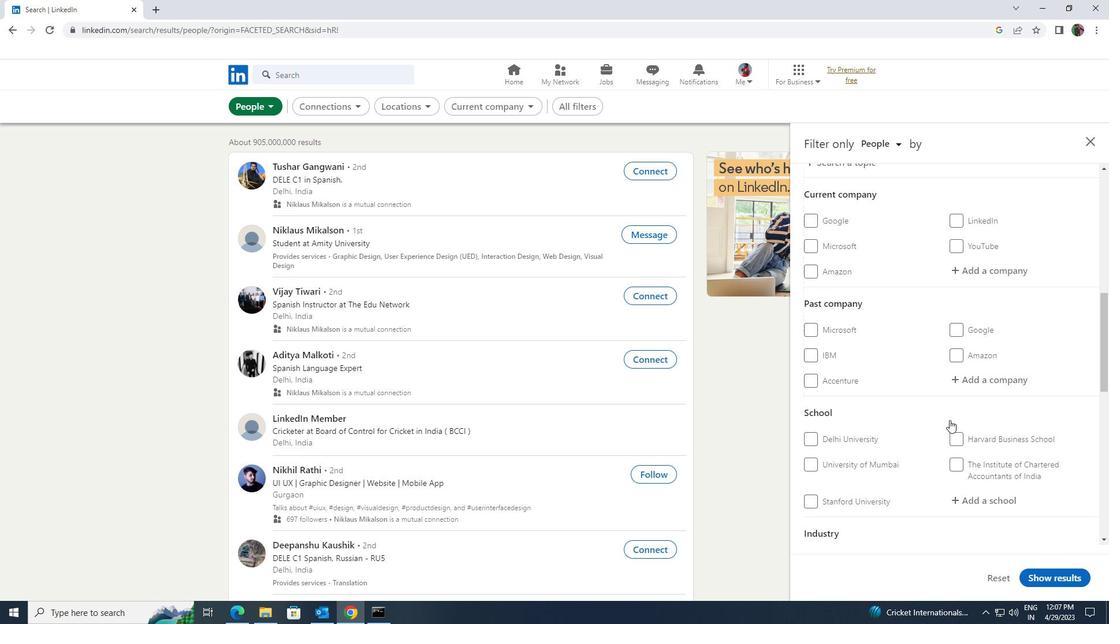
Action: Mouse moved to (965, 328)
Screenshot: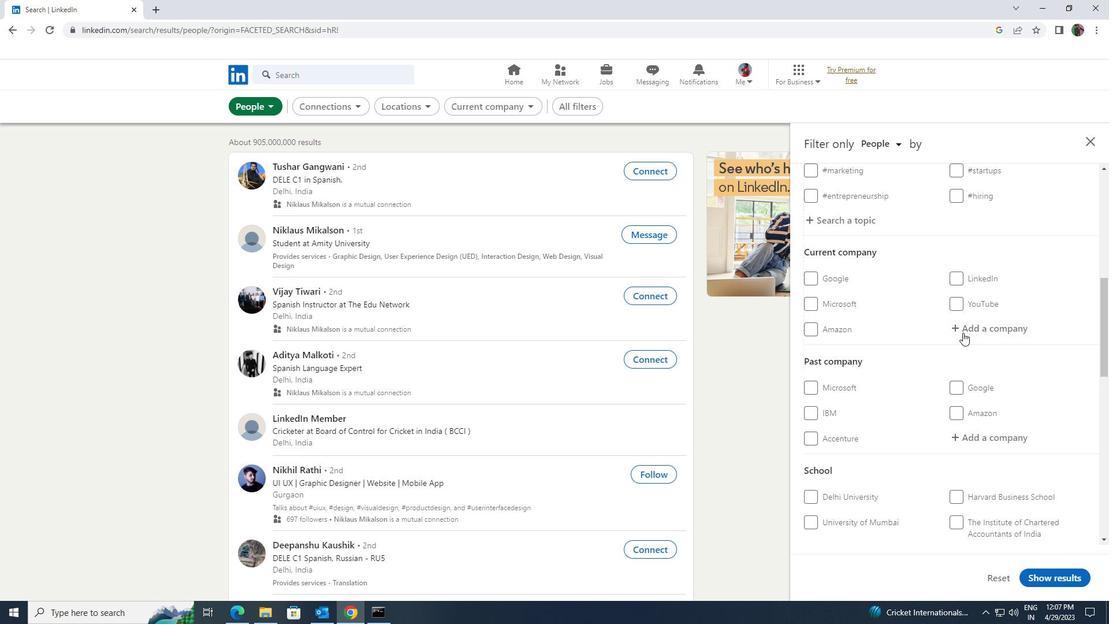 
Action: Mouse pressed left at (965, 328)
Screenshot: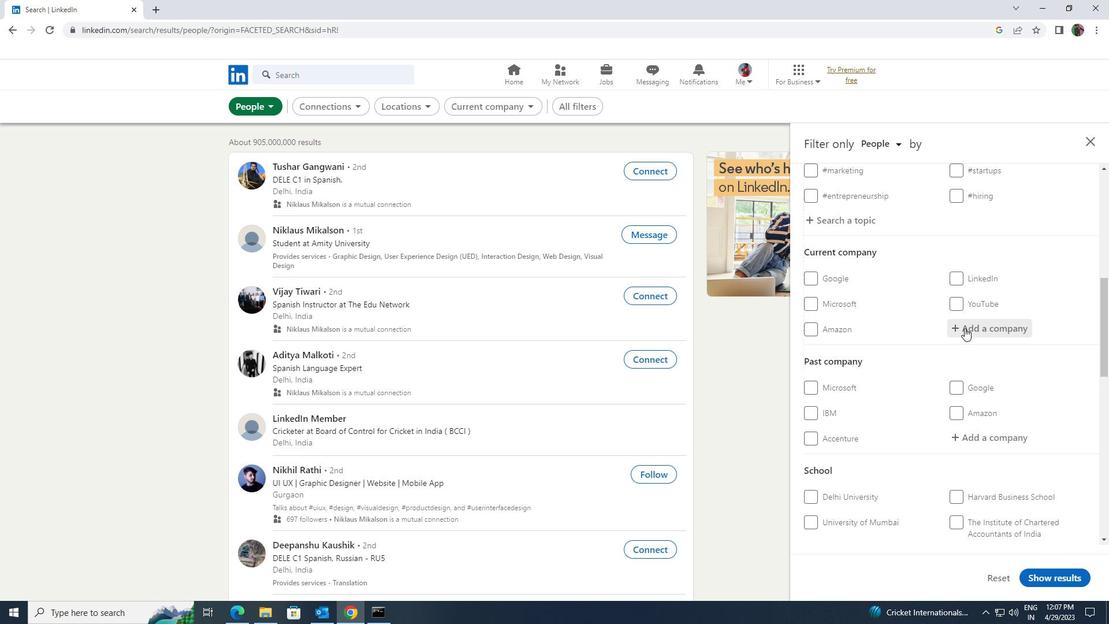 
Action: Key pressed <Key.shift>BAYONE
Screenshot: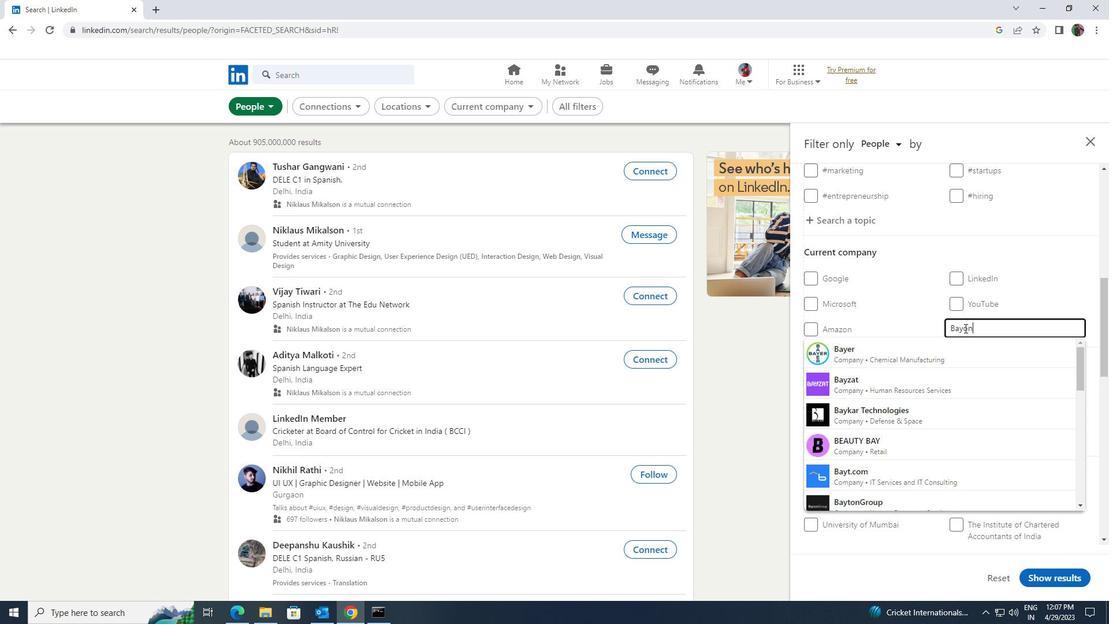 
Action: Mouse moved to (960, 342)
Screenshot: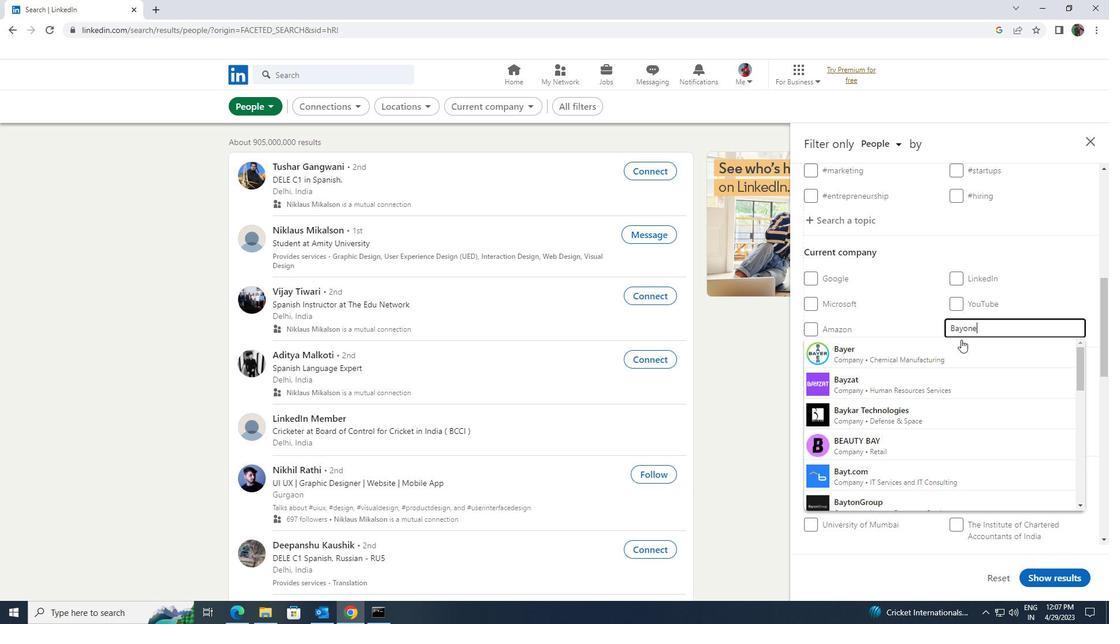 
Action: Mouse pressed left at (960, 342)
Screenshot: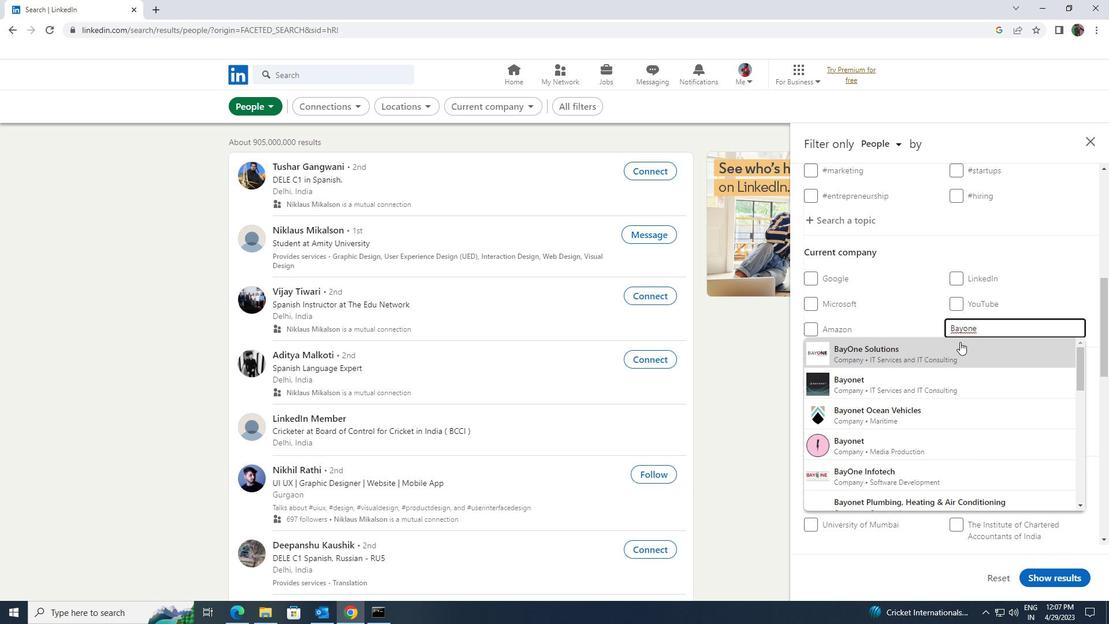 
Action: Mouse scrolled (960, 341) with delta (0, 0)
Screenshot: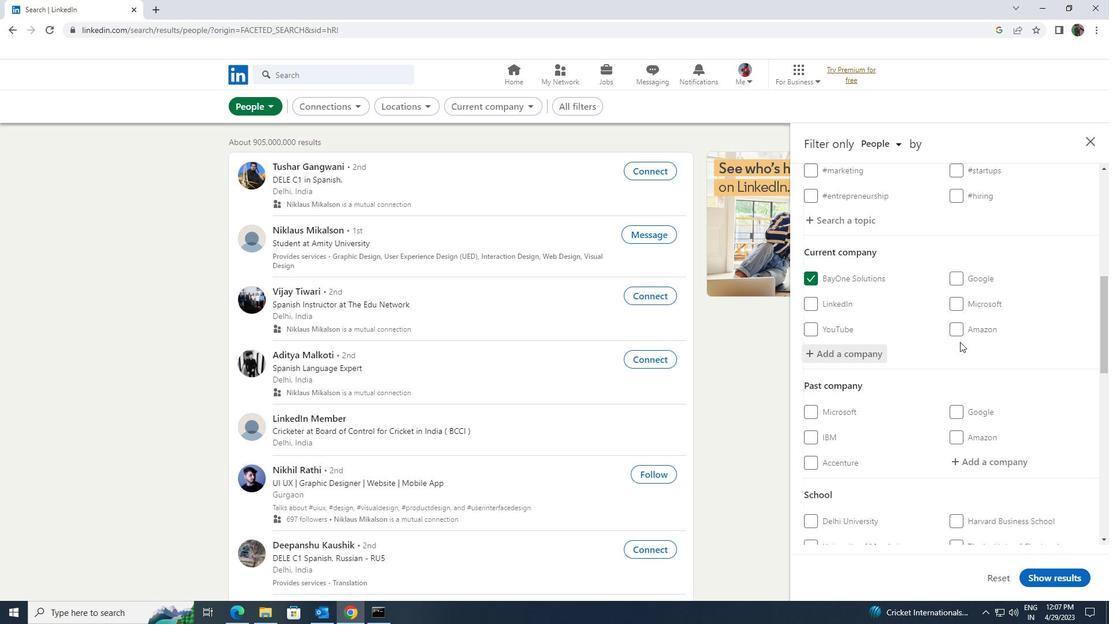 
Action: Mouse scrolled (960, 341) with delta (0, 0)
Screenshot: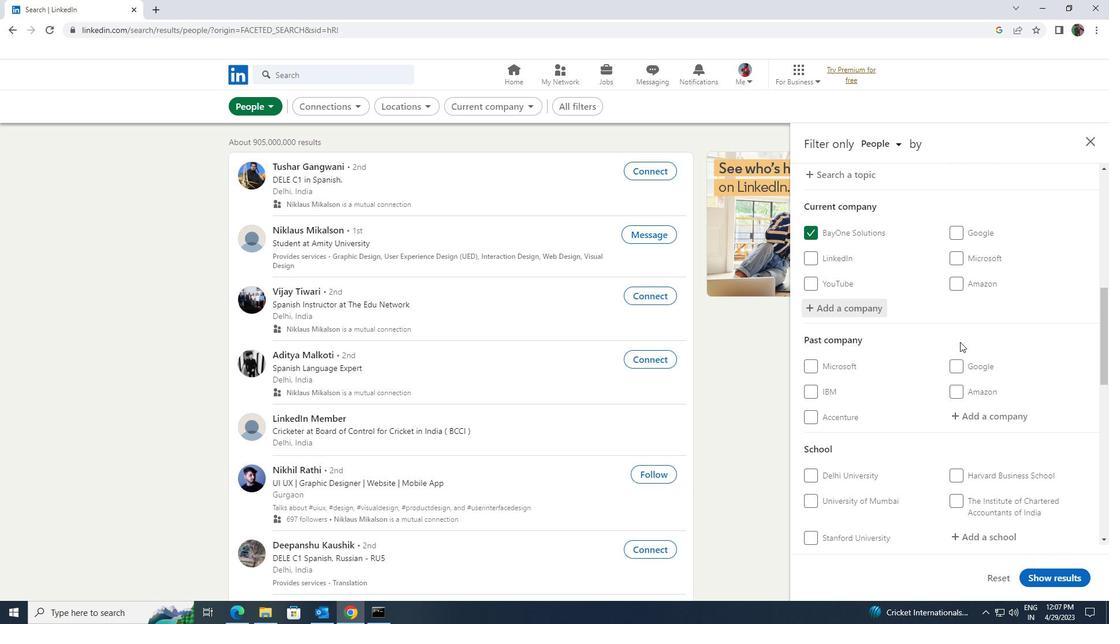
Action: Mouse scrolled (960, 341) with delta (0, 0)
Screenshot: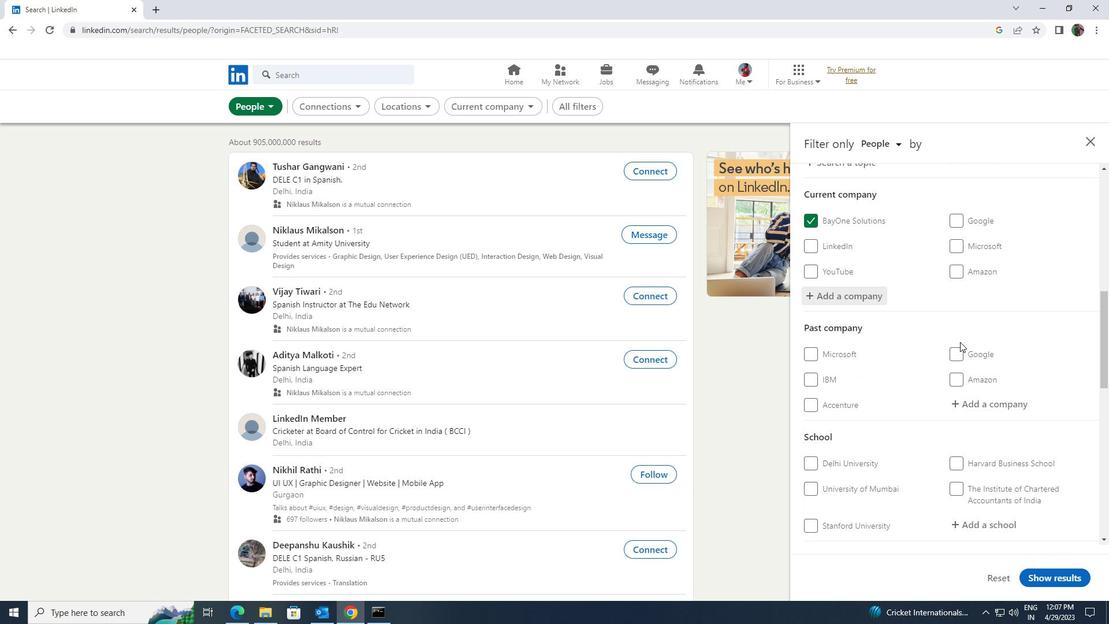 
Action: Mouse scrolled (960, 341) with delta (0, 0)
Screenshot: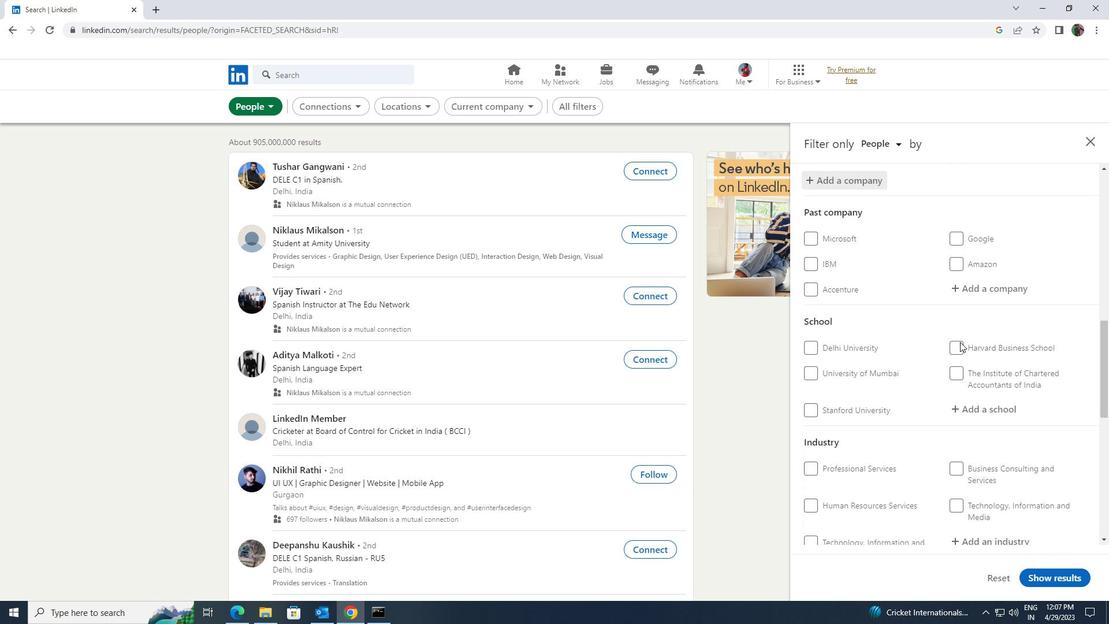 
Action: Mouse moved to (958, 346)
Screenshot: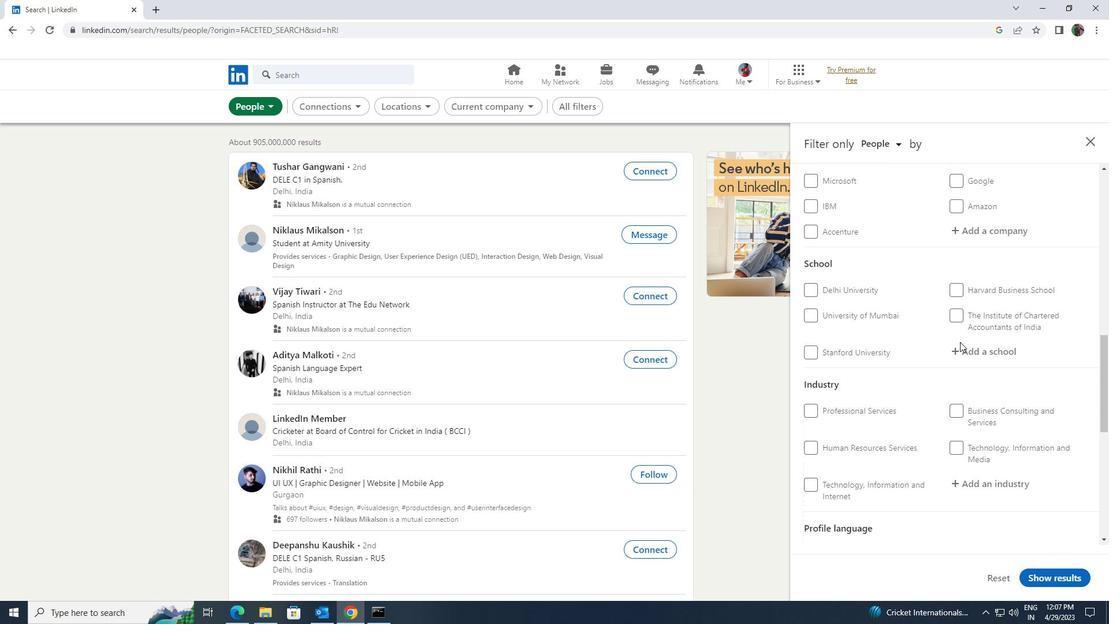 
Action: Mouse pressed left at (958, 346)
Screenshot: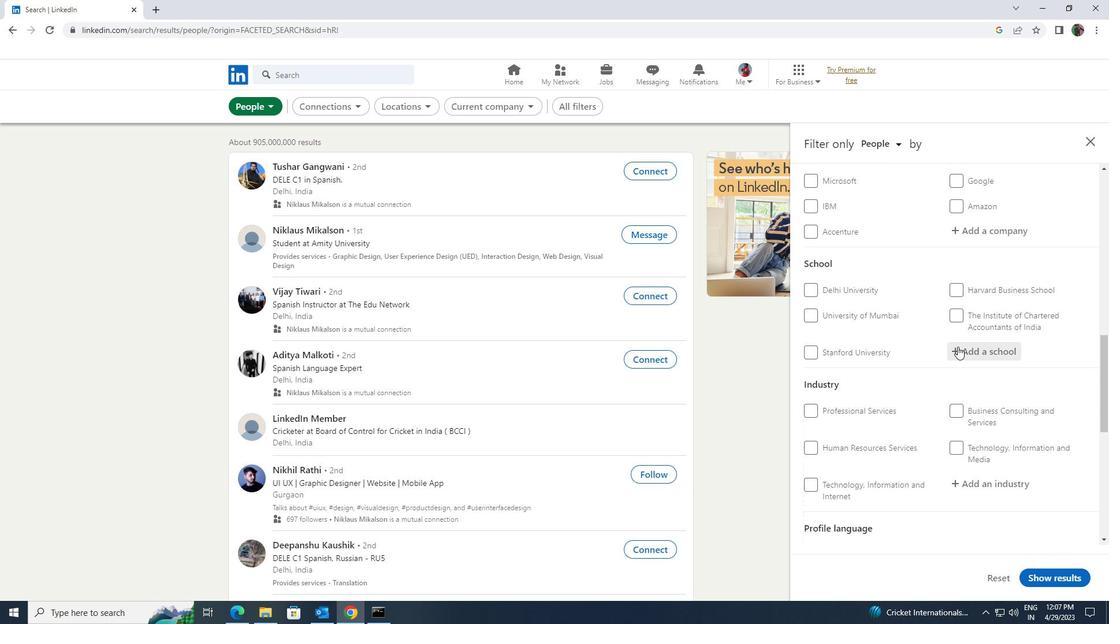 
Action: Key pressed <Key.shift>BANARAS
Screenshot: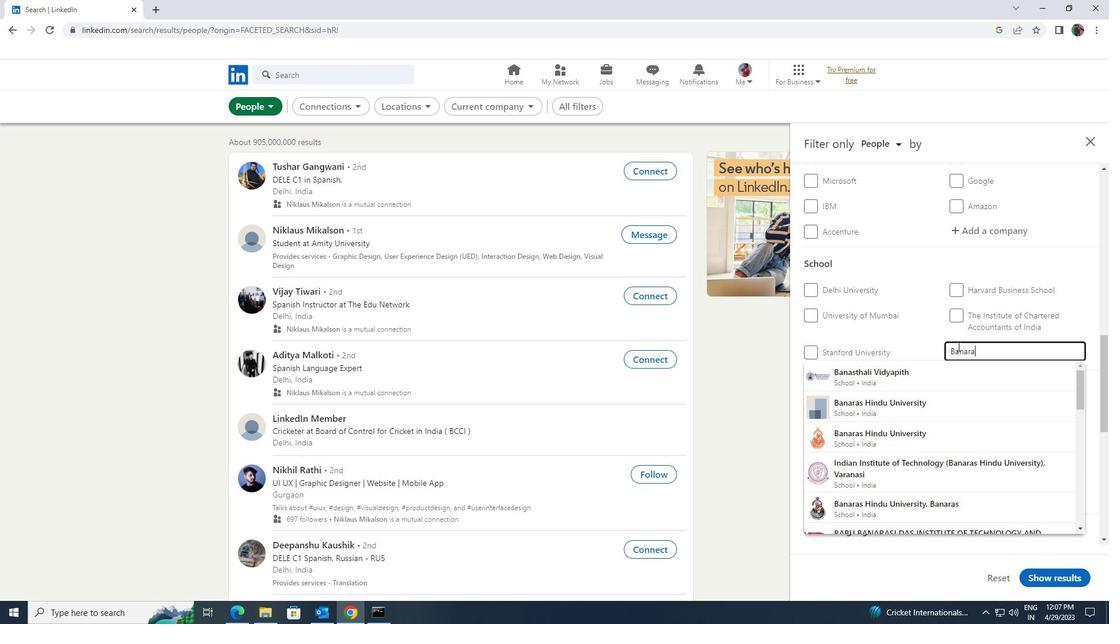 
Action: Mouse moved to (947, 367)
Screenshot: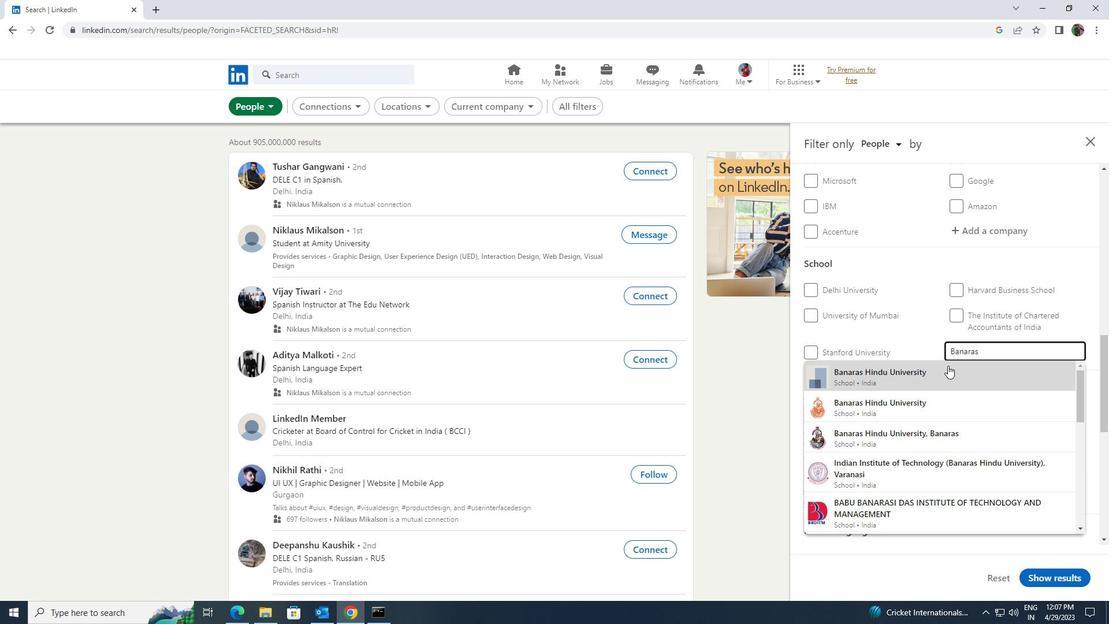 
Action: Mouse pressed left at (947, 367)
Screenshot: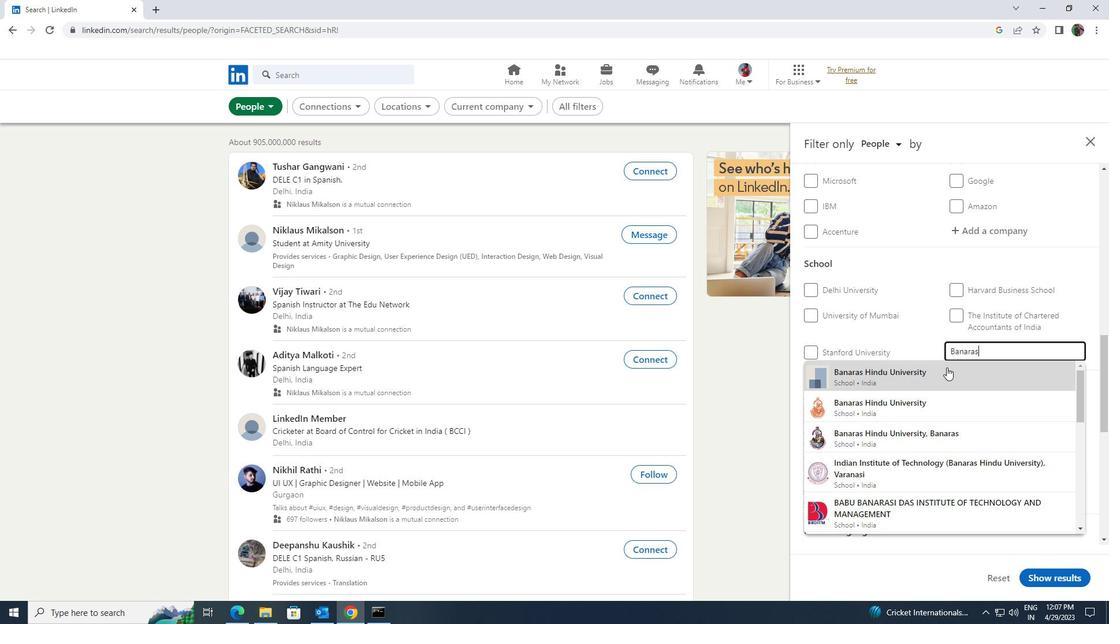 
Action: Mouse moved to (947, 368)
Screenshot: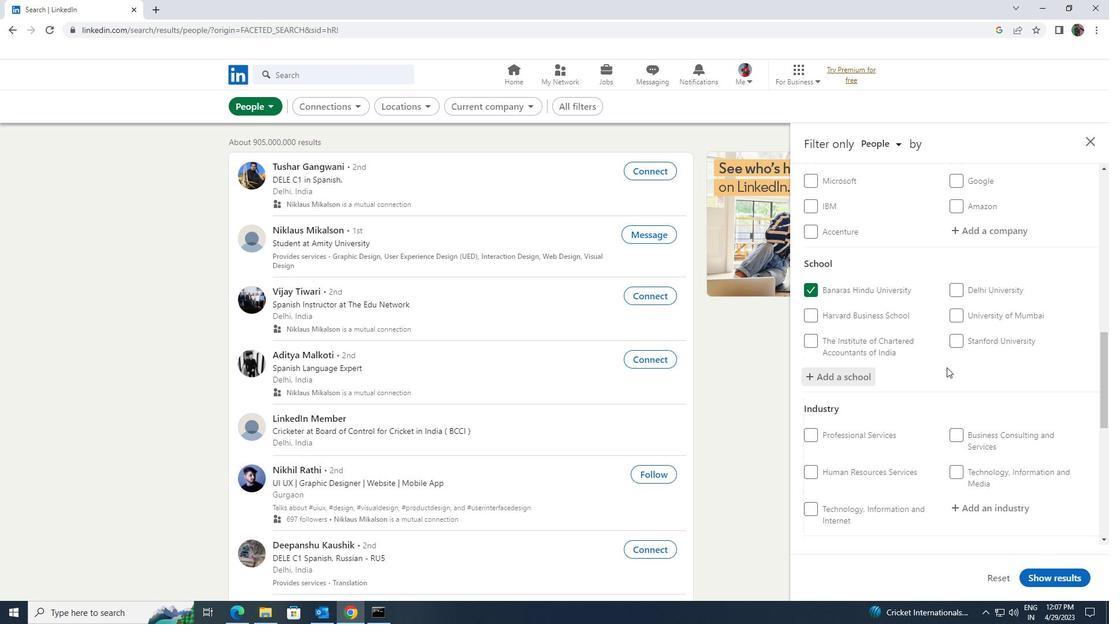 
Action: Mouse scrolled (947, 367) with delta (0, 0)
Screenshot: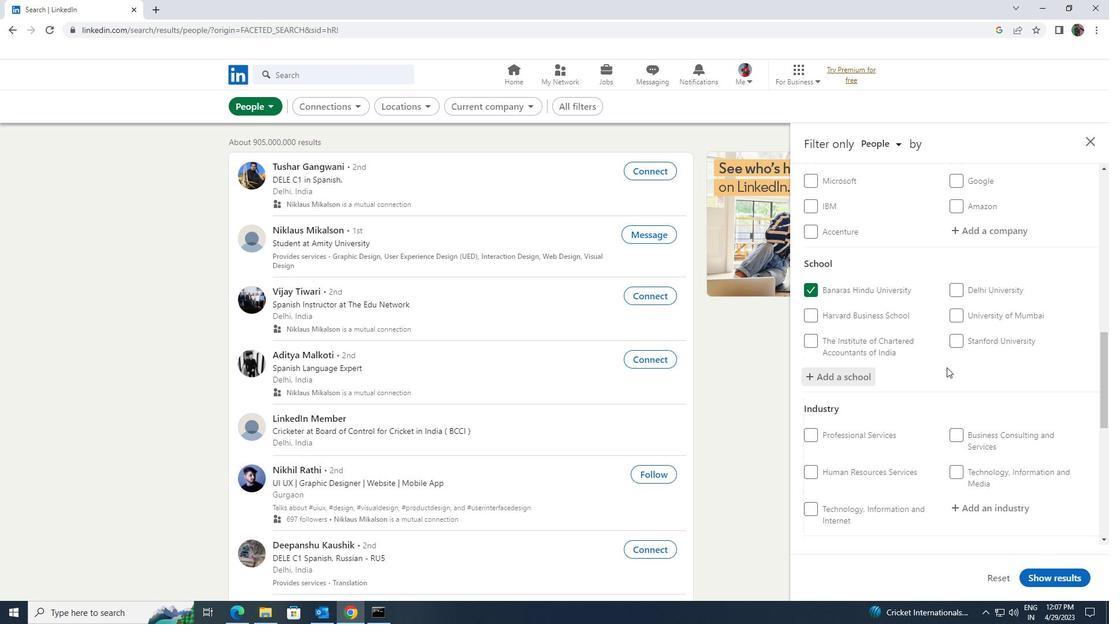 
Action: Mouse scrolled (947, 367) with delta (0, 0)
Screenshot: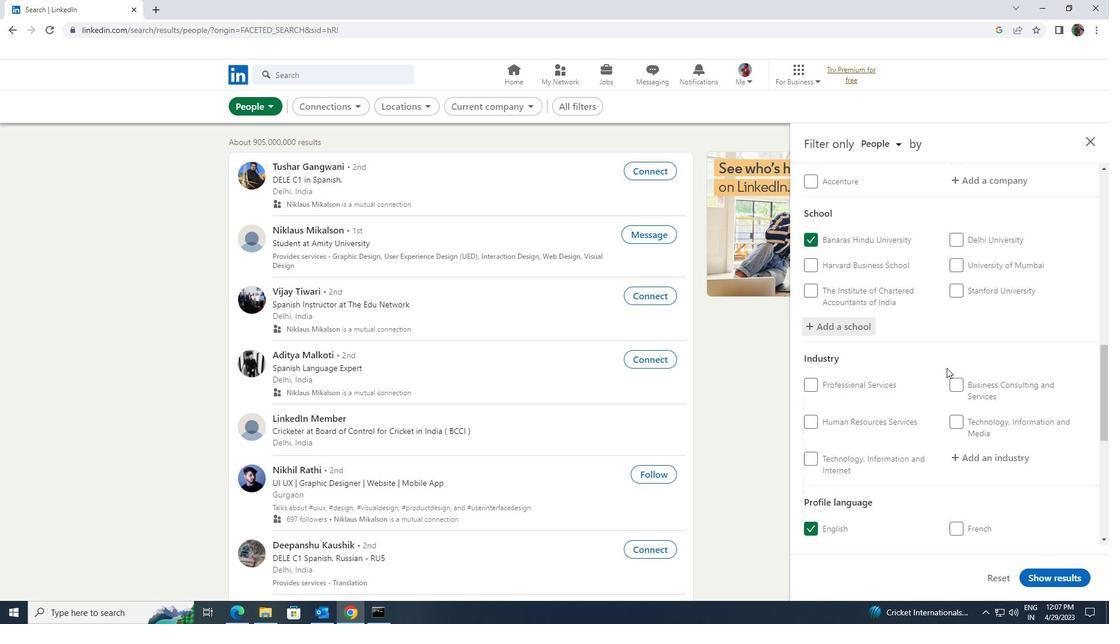 
Action: Mouse scrolled (947, 367) with delta (0, 0)
Screenshot: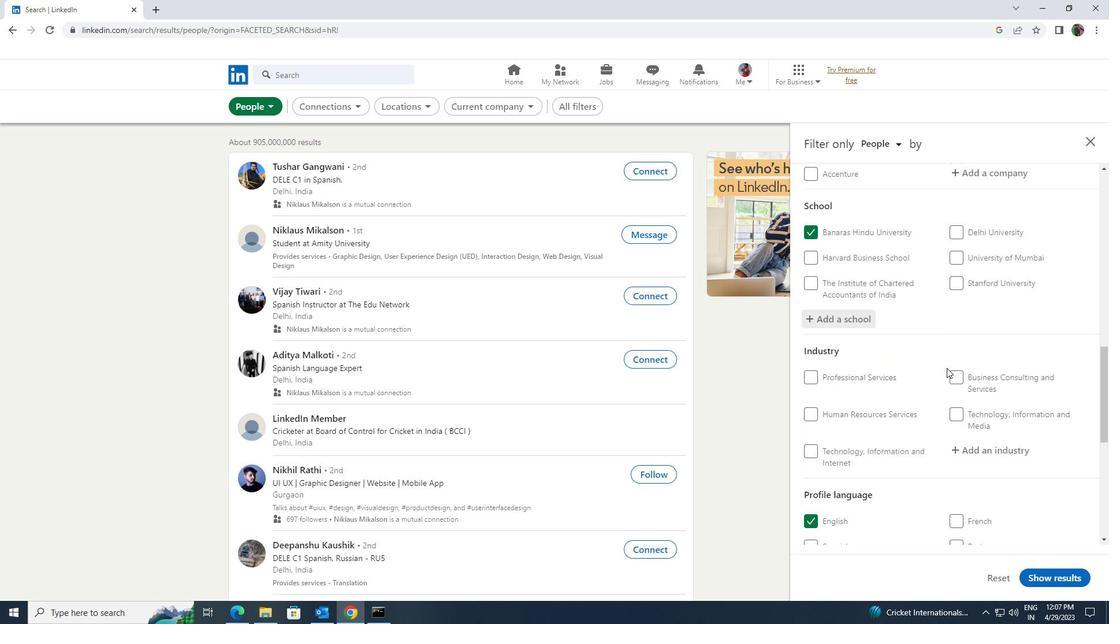 
Action: Mouse moved to (968, 337)
Screenshot: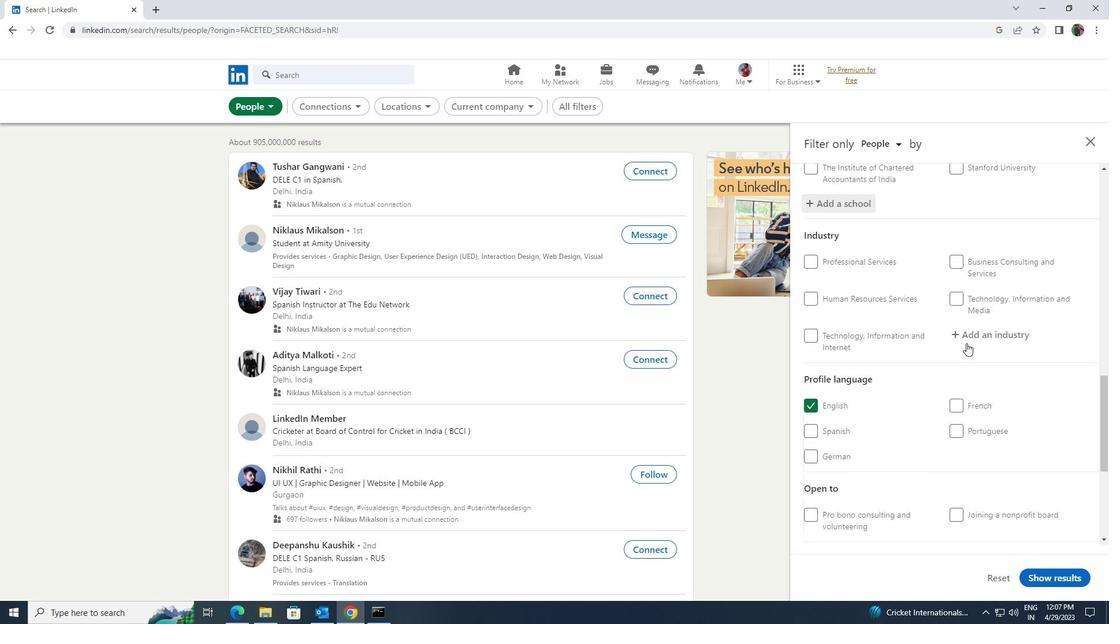 
Action: Mouse pressed left at (968, 337)
Screenshot: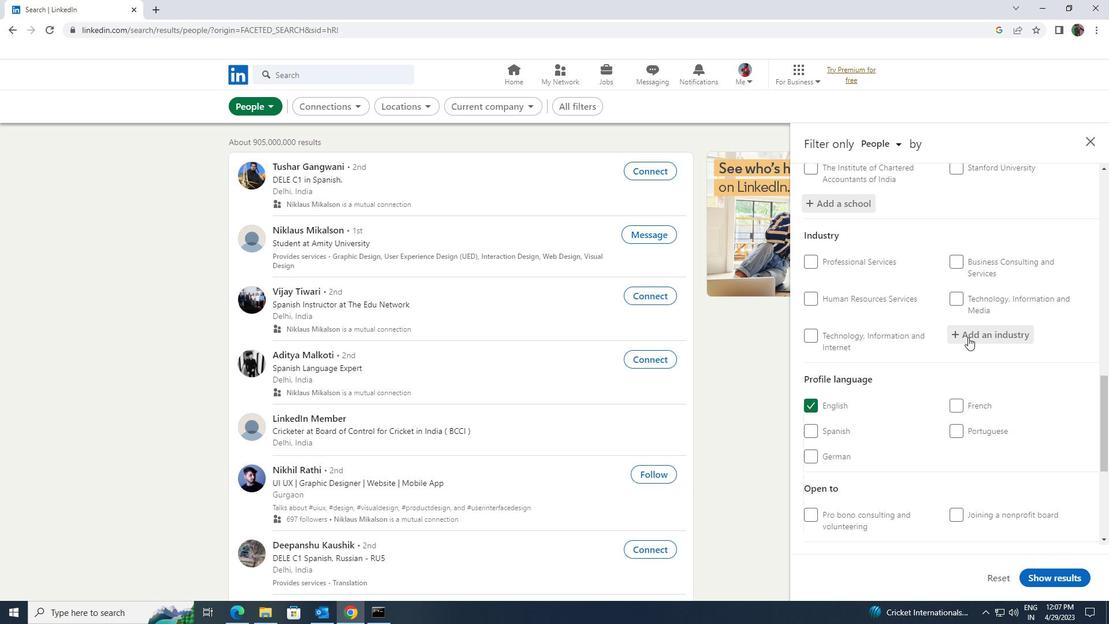 
Action: Mouse moved to (963, 339)
Screenshot: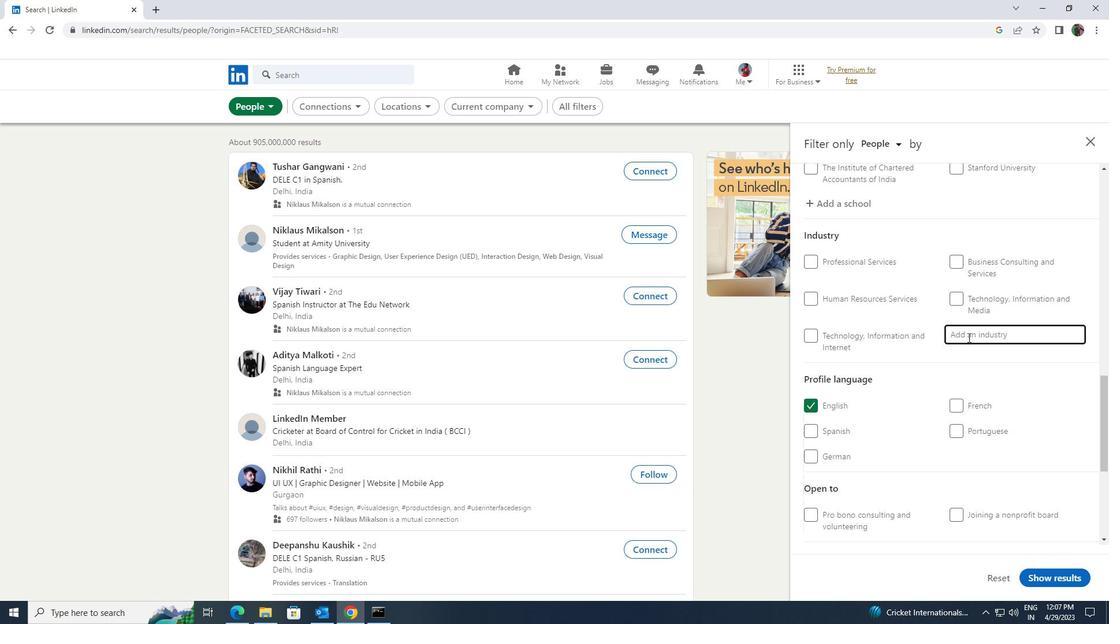 
Action: Key pressed <Key.shift>LEF<Key.backspace>GAL
Screenshot: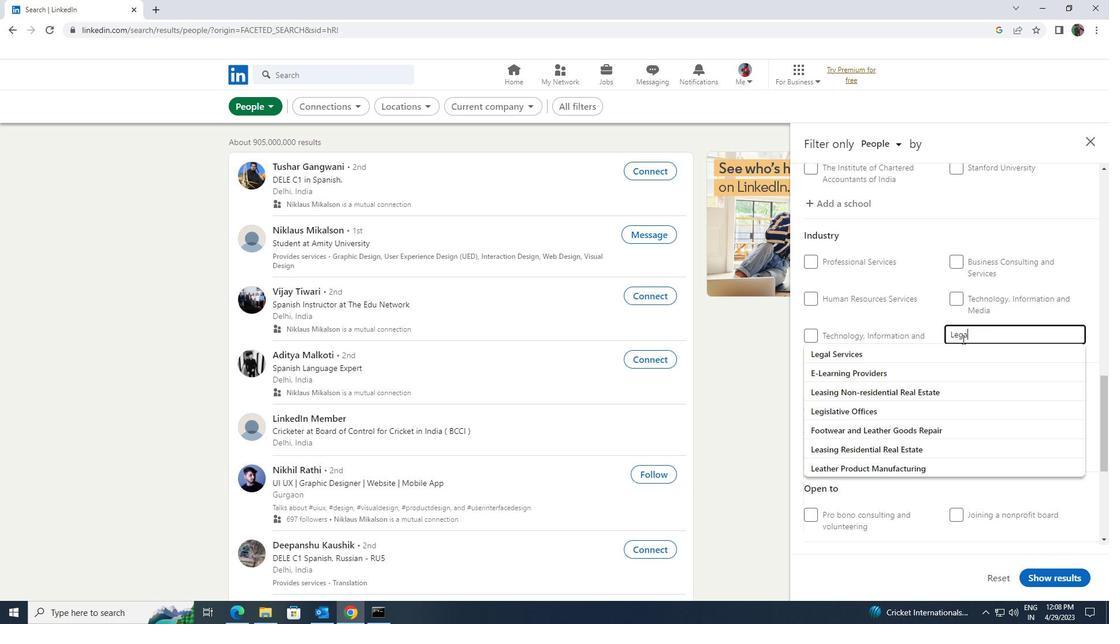 
Action: Mouse moved to (958, 347)
Screenshot: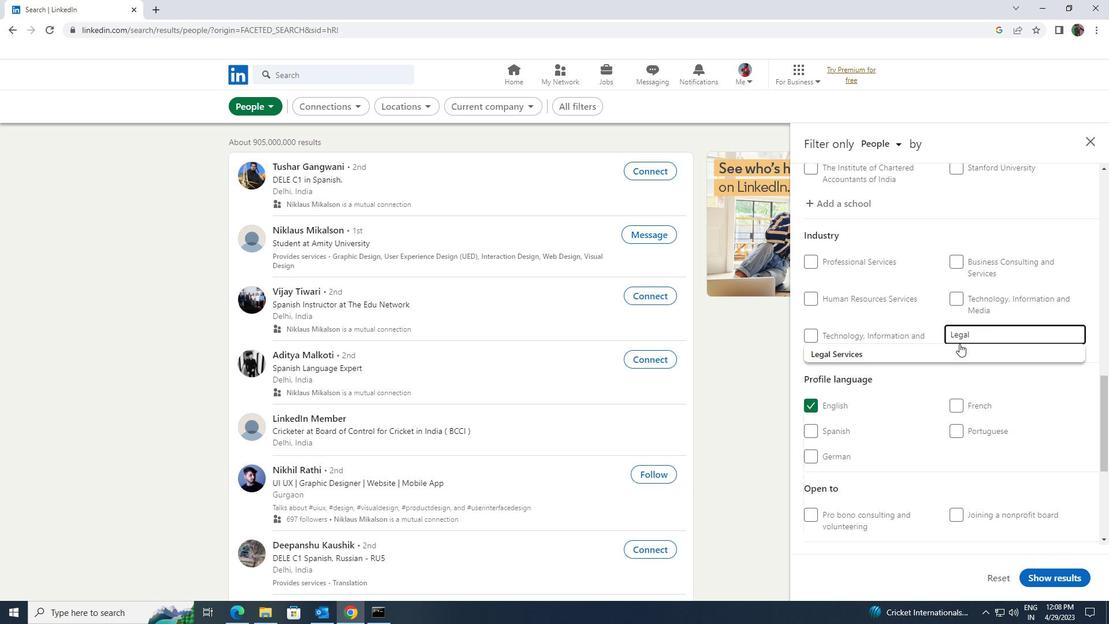 
Action: Mouse pressed left at (958, 347)
Screenshot: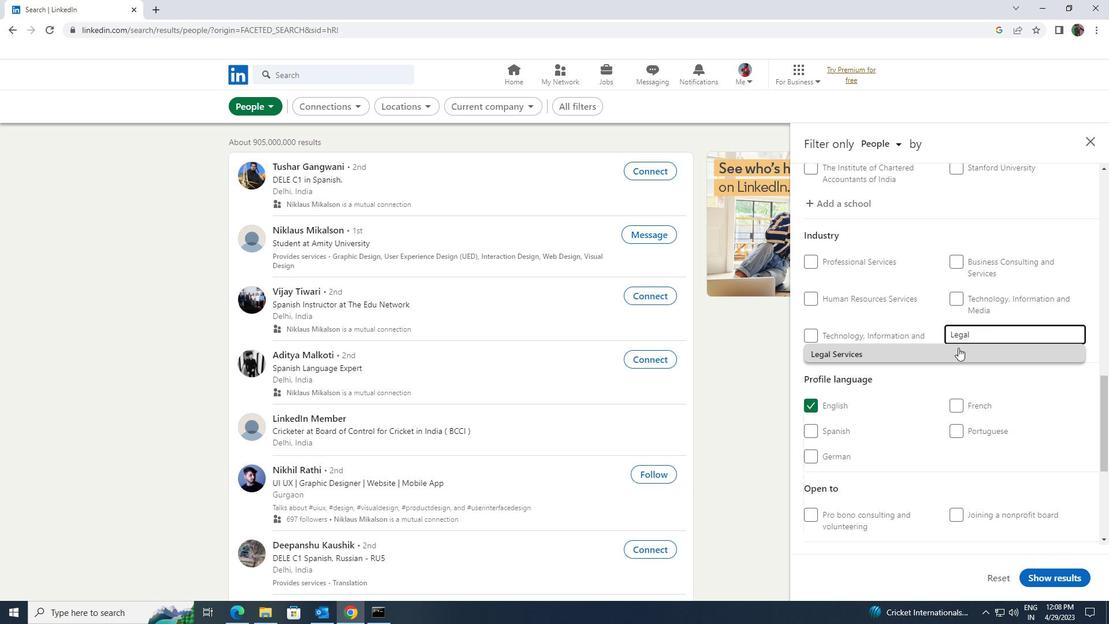 
Action: Mouse moved to (954, 350)
Screenshot: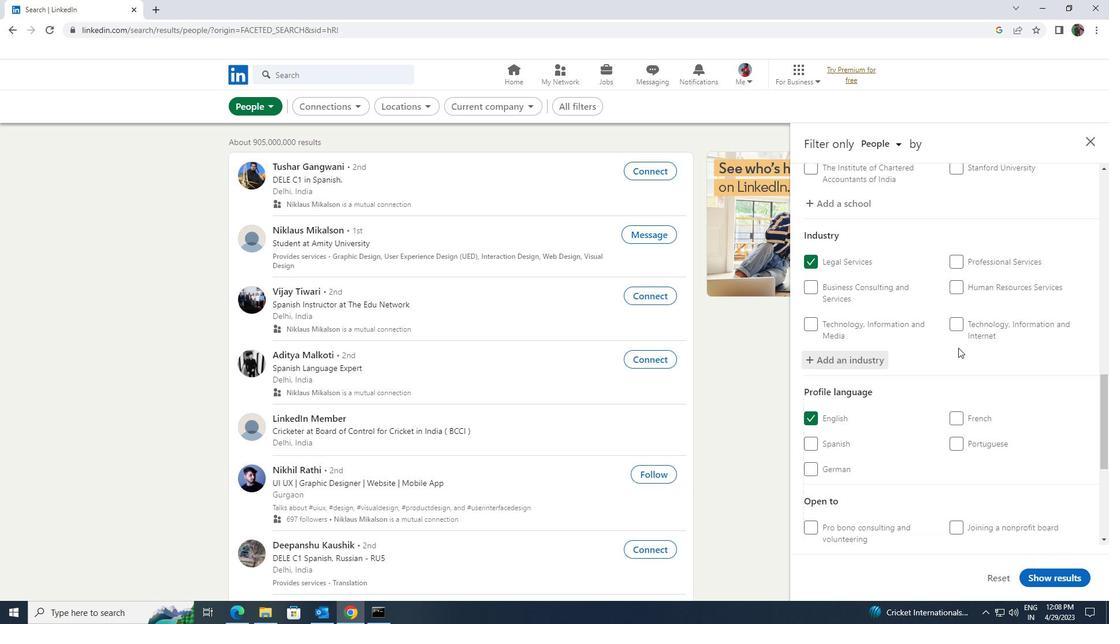 
Action: Mouse scrolled (954, 350) with delta (0, 0)
Screenshot: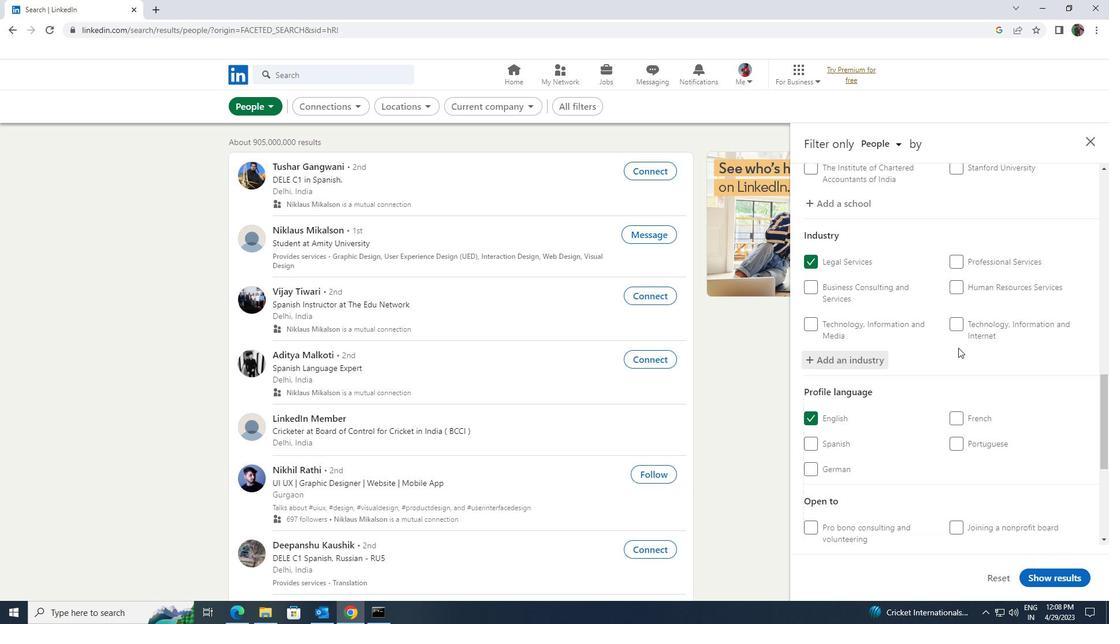 
Action: Mouse scrolled (954, 350) with delta (0, 0)
Screenshot: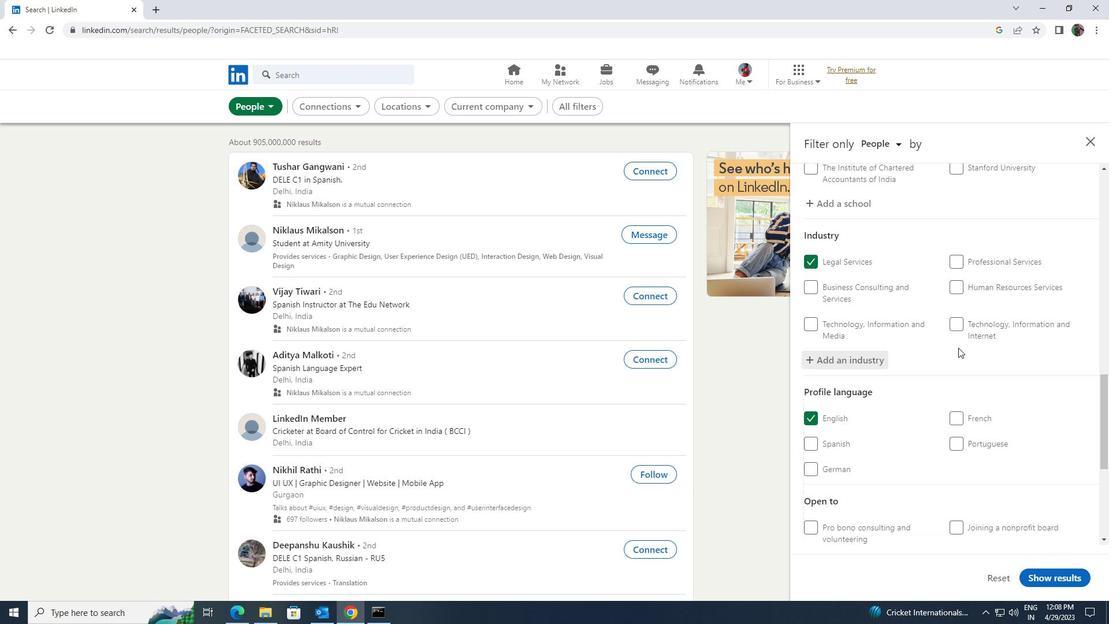 
Action: Mouse moved to (952, 351)
Screenshot: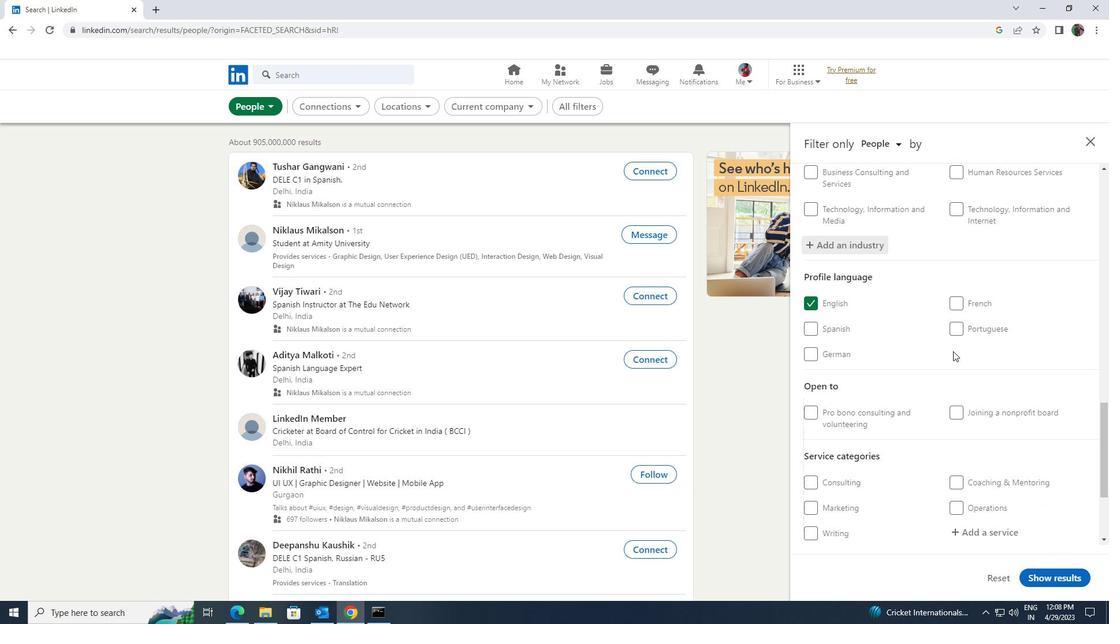 
Action: Mouse scrolled (952, 350) with delta (0, 0)
Screenshot: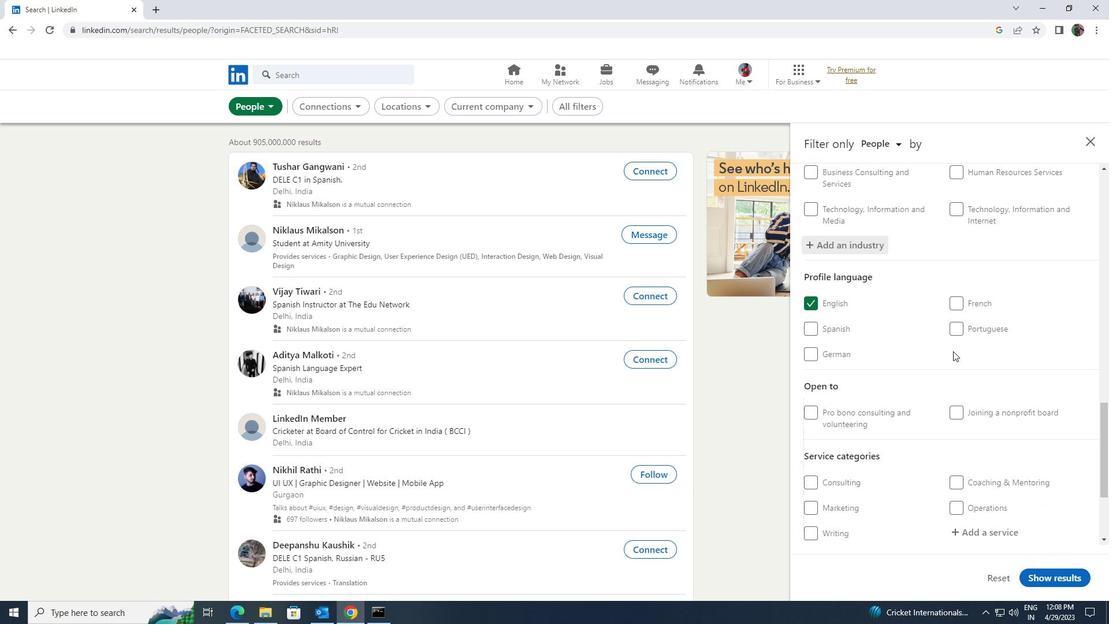 
Action: Mouse scrolled (952, 350) with delta (0, 0)
Screenshot: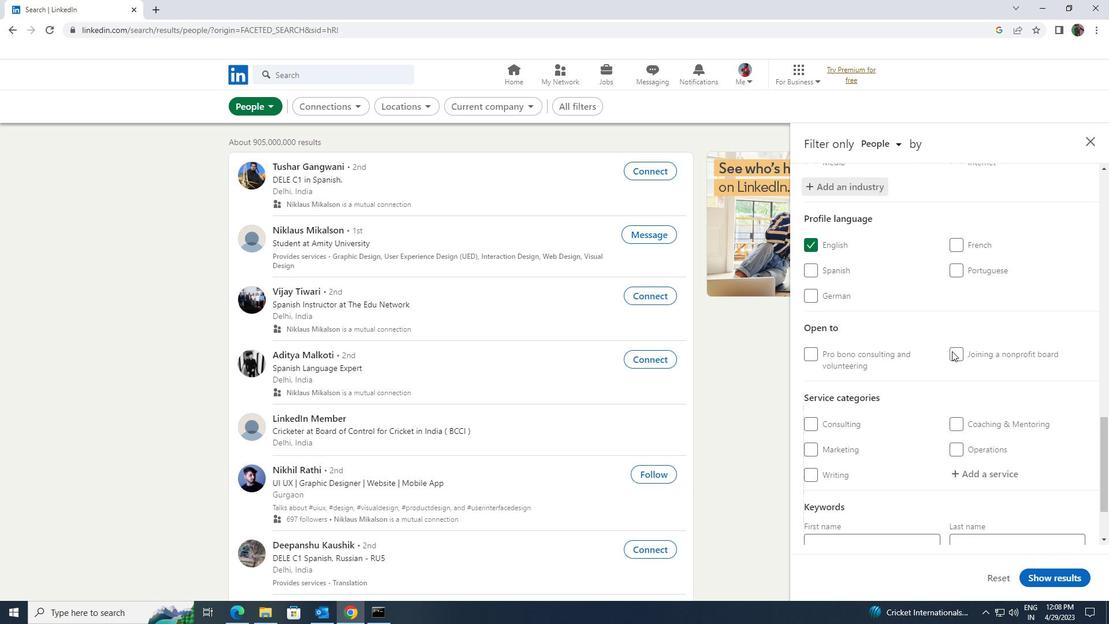 
Action: Mouse scrolled (952, 350) with delta (0, 0)
Screenshot: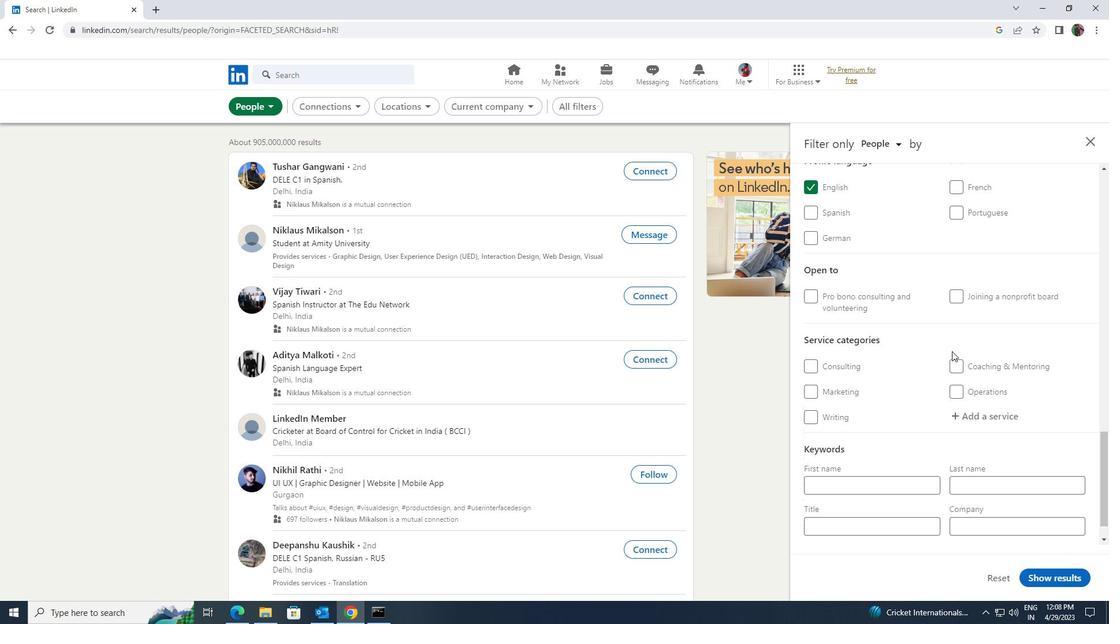 
Action: Mouse moved to (954, 376)
Screenshot: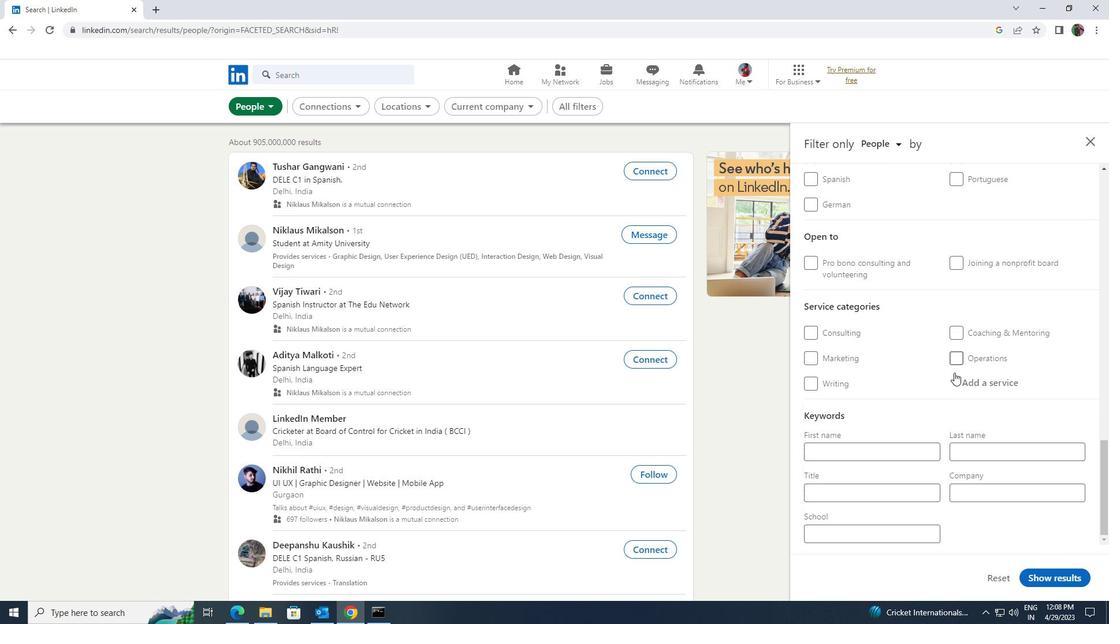 
Action: Mouse pressed left at (954, 376)
Screenshot: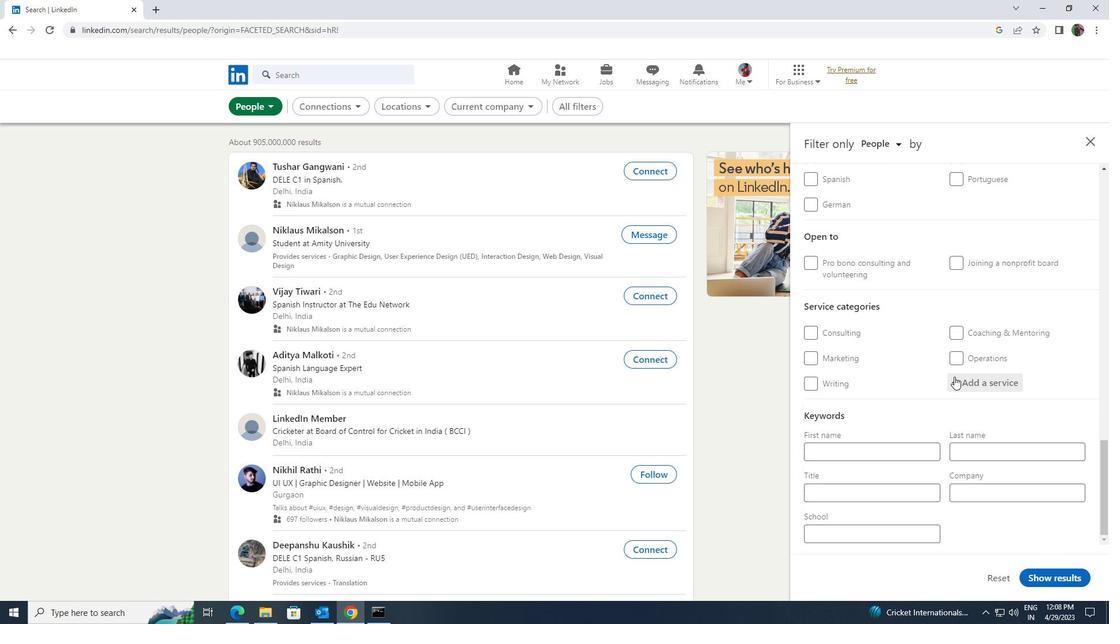 
Action: Key pressed <Key.shift>TRADE<Key.space><Key.shift>SHOW
Screenshot: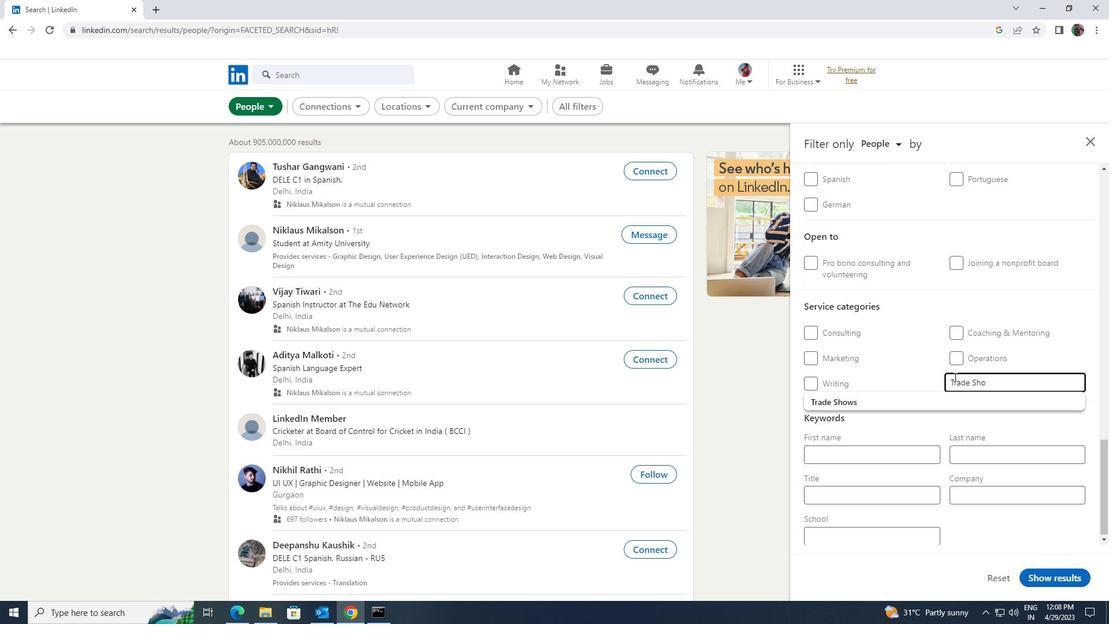 
Action: Mouse moved to (943, 391)
Screenshot: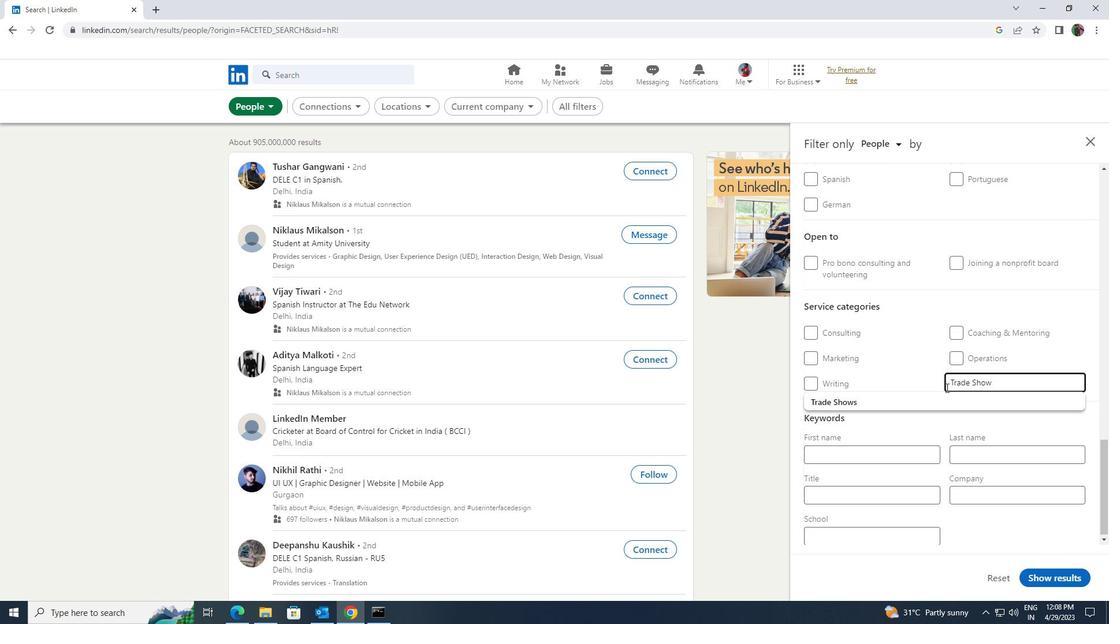 
Action: Mouse pressed left at (943, 391)
Screenshot: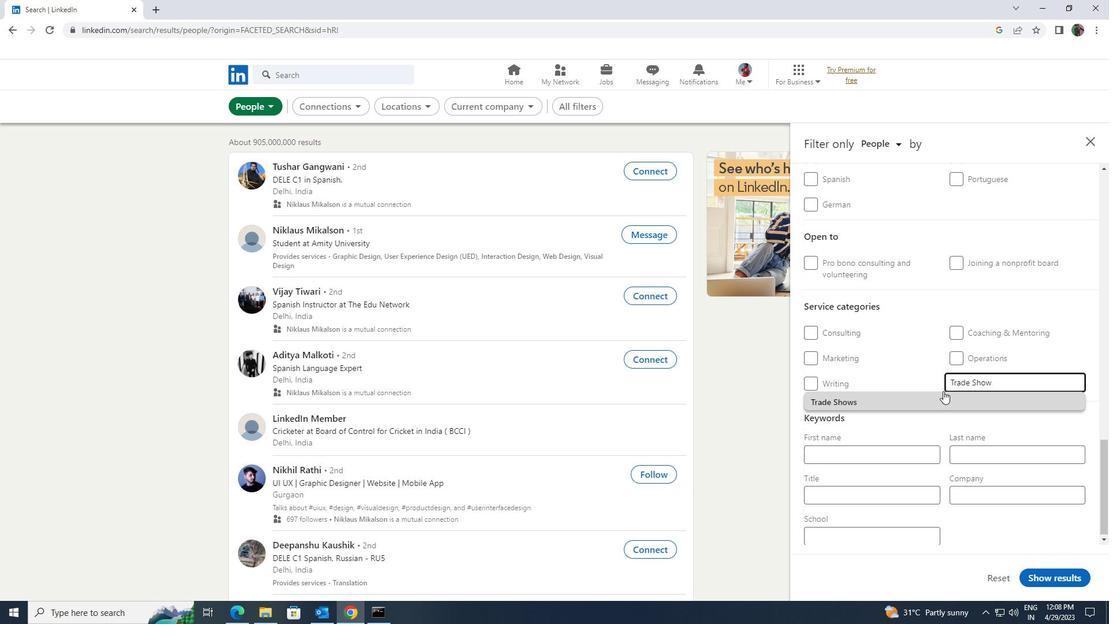 
Action: Mouse moved to (945, 391)
Screenshot: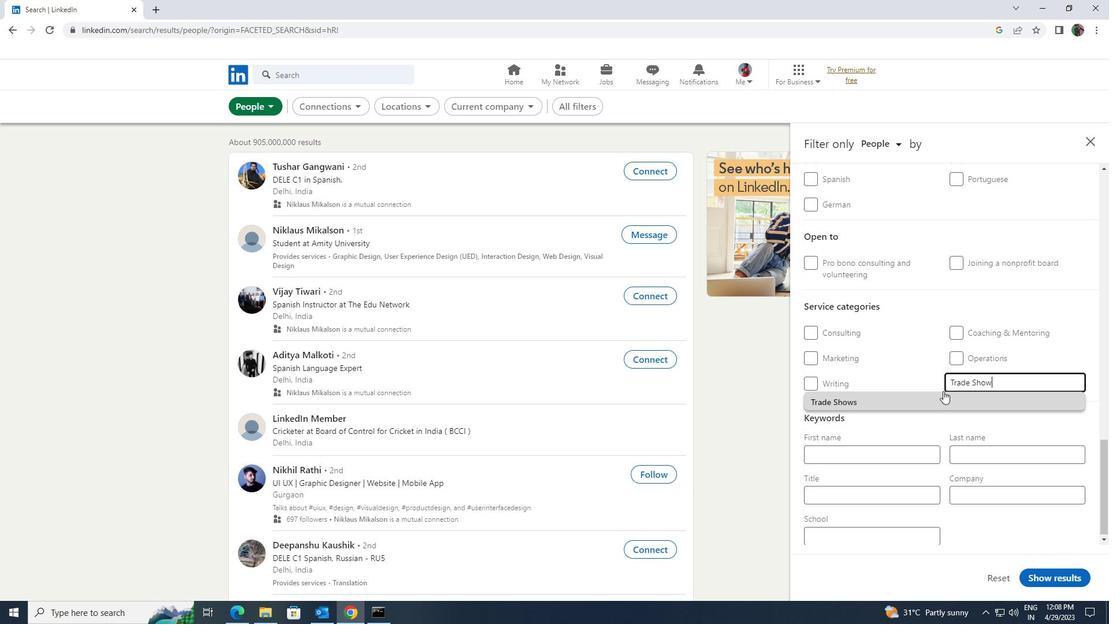 
Action: Mouse scrolled (945, 391) with delta (0, 0)
Screenshot: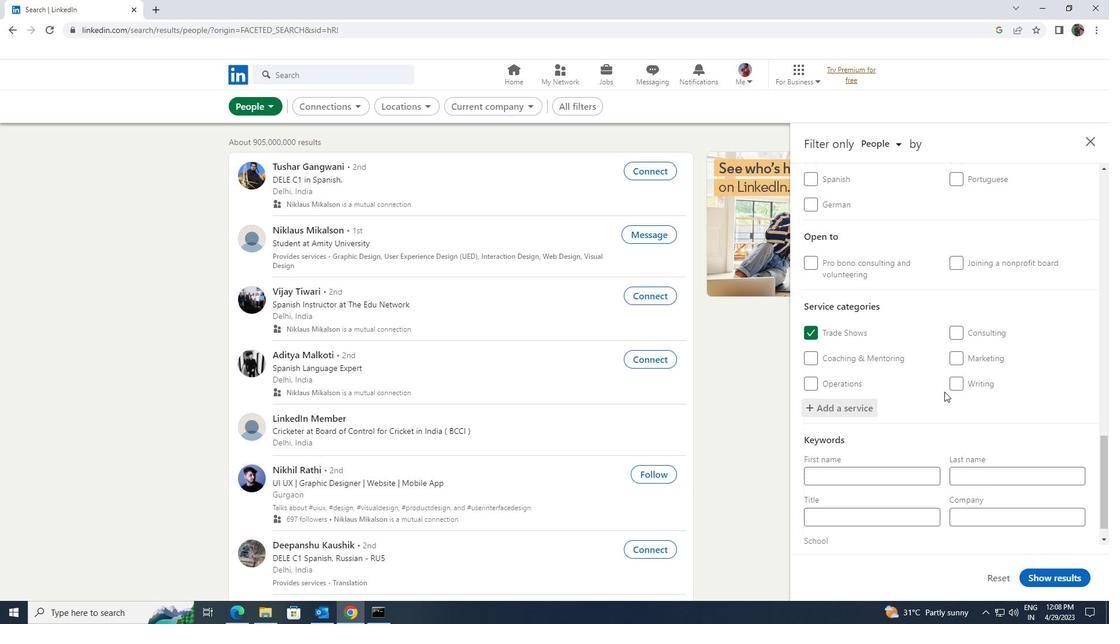 
Action: Mouse moved to (944, 391)
Screenshot: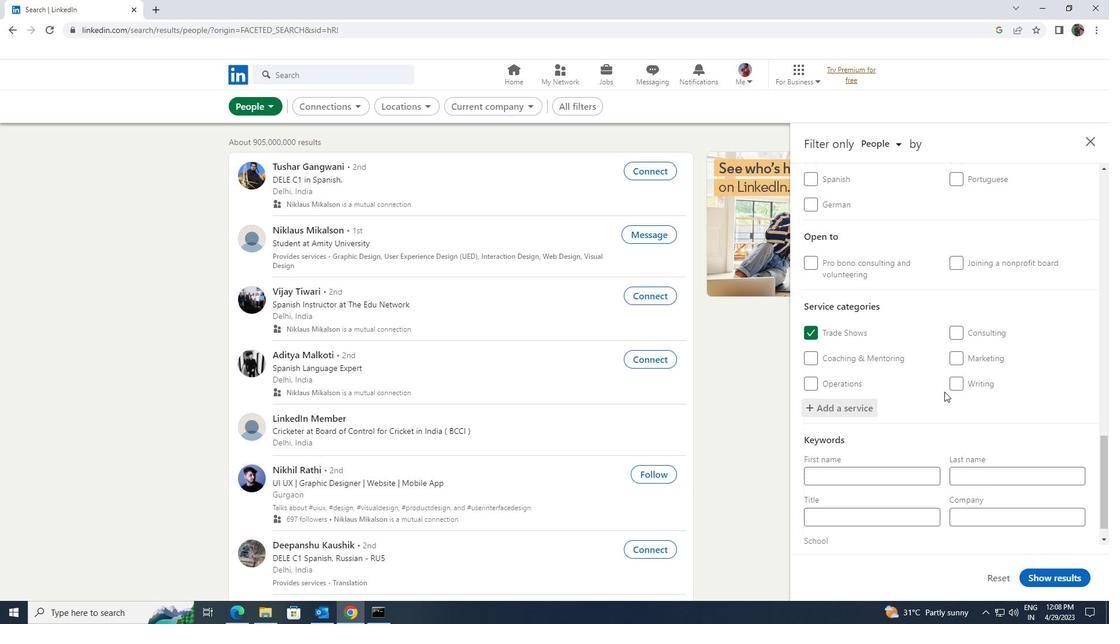 
Action: Mouse scrolled (944, 391) with delta (0, 0)
Screenshot: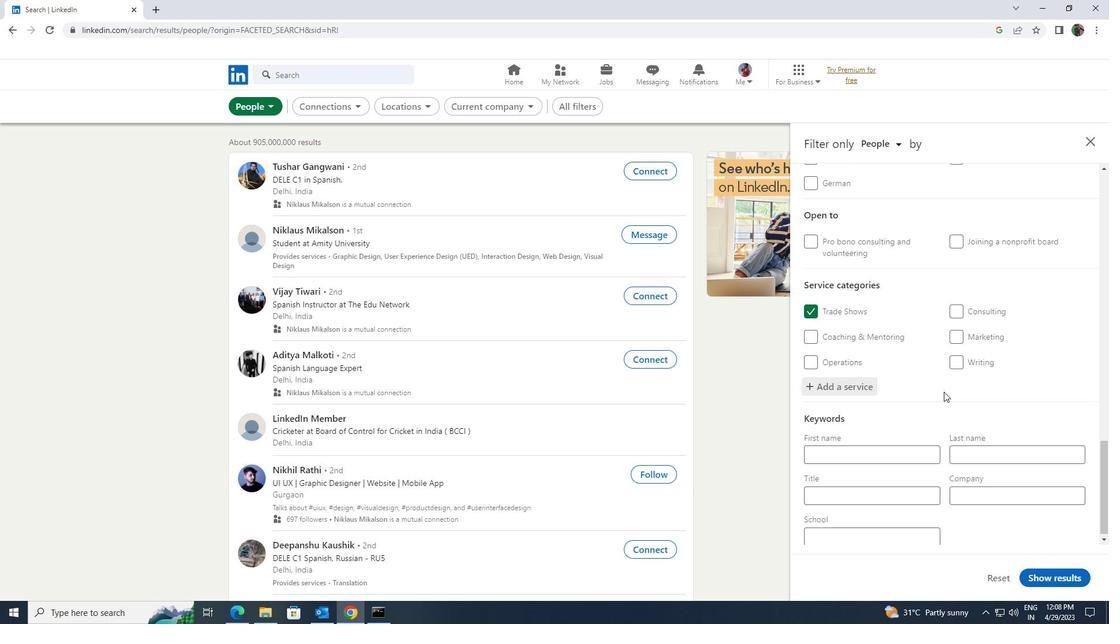 
Action: Mouse moved to (908, 488)
Screenshot: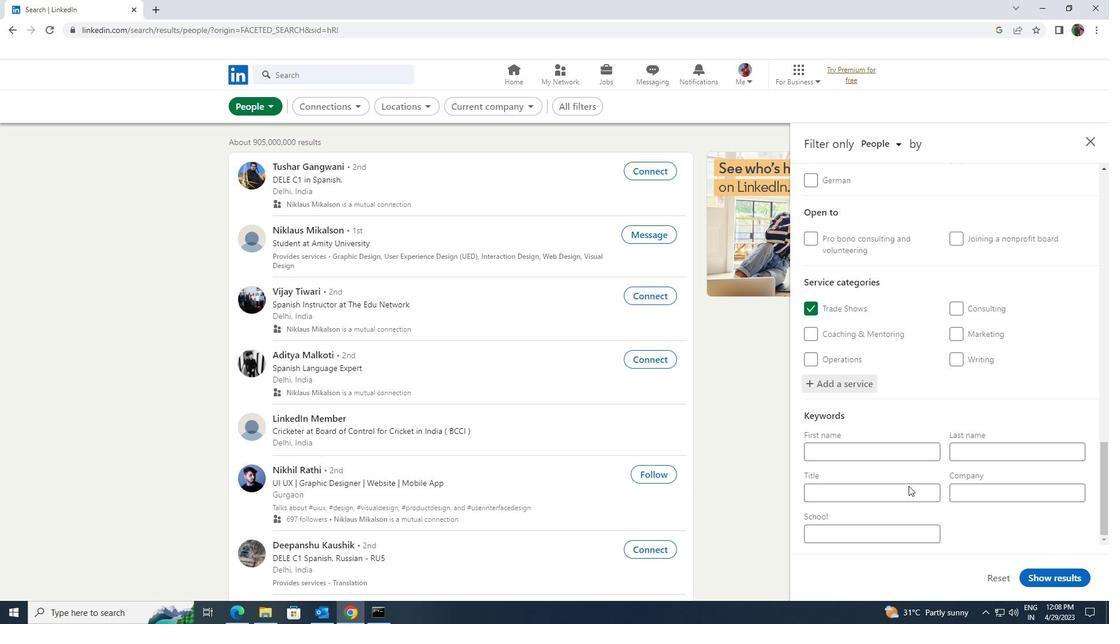 
Action: Mouse pressed left at (908, 488)
Screenshot: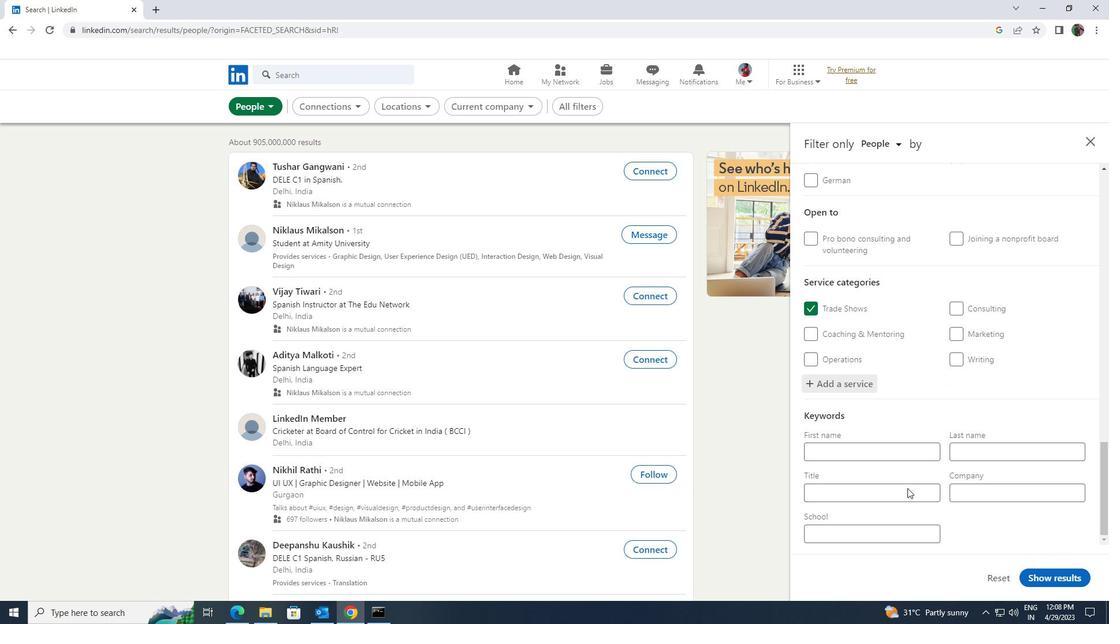 
Action: Mouse moved to (904, 493)
Screenshot: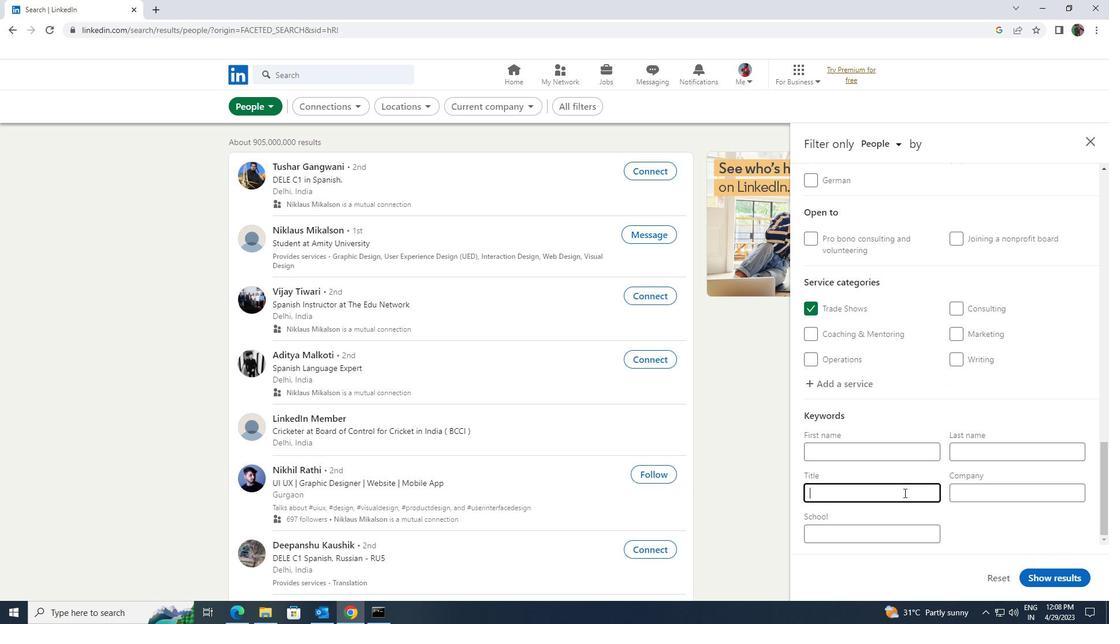 
Action: Key pressed <Key.shift>SHIPPING<Key.space><Key.shift><Key.shift><Key.shift><Key.shift>AND<Key.space><Key.shift>RECEVING<Key.space><Key.shift>STAFF
Screenshot: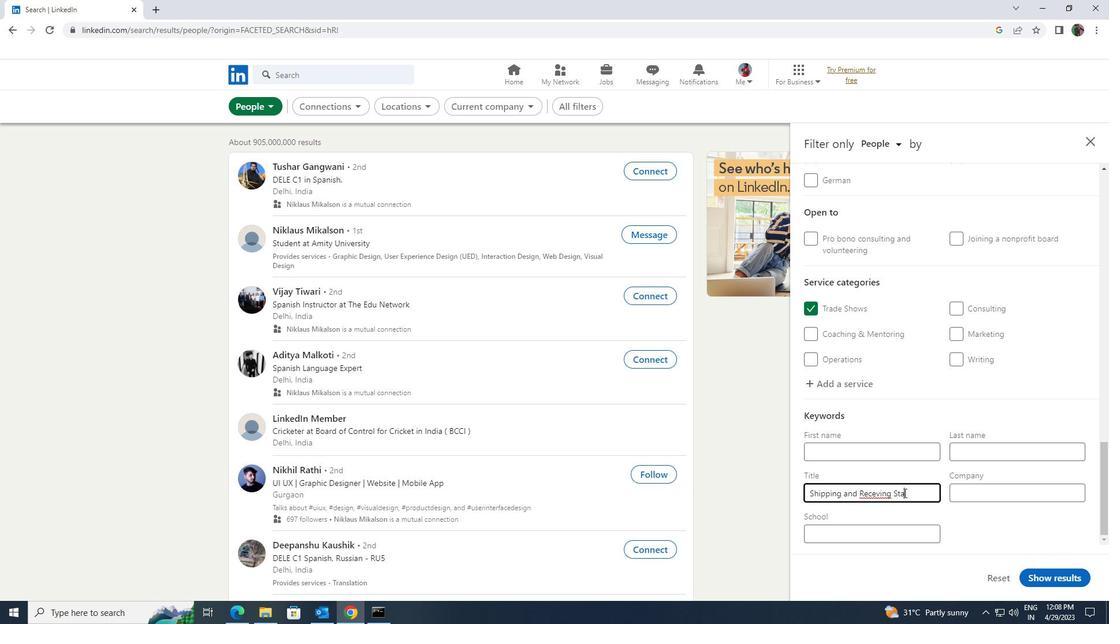 
Action: Mouse moved to (1068, 576)
Screenshot: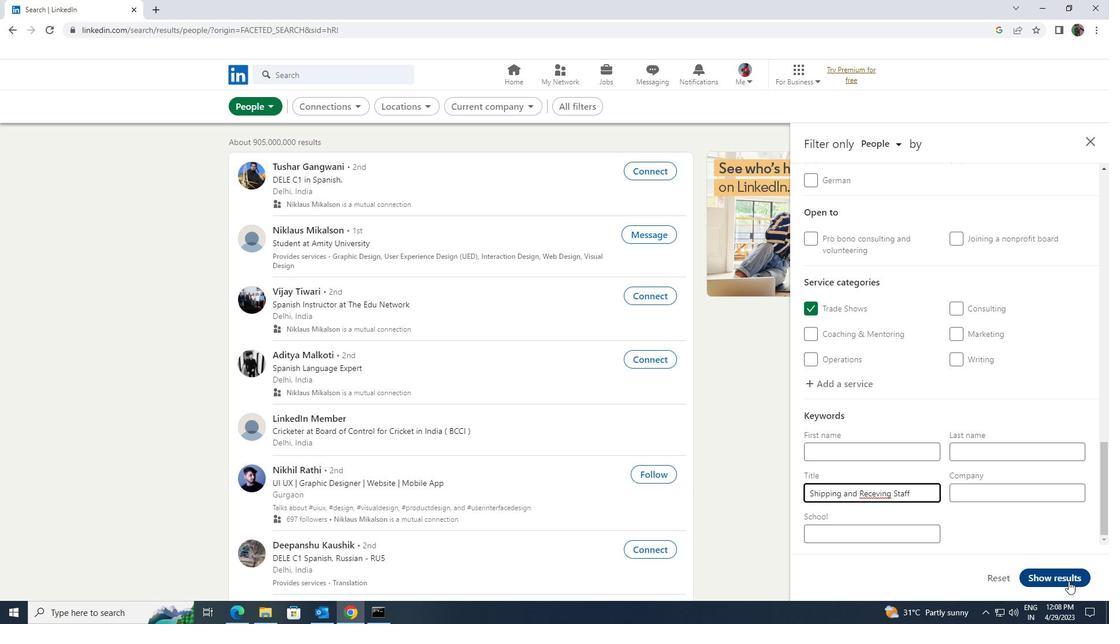 
Action: Mouse pressed left at (1068, 576)
Screenshot: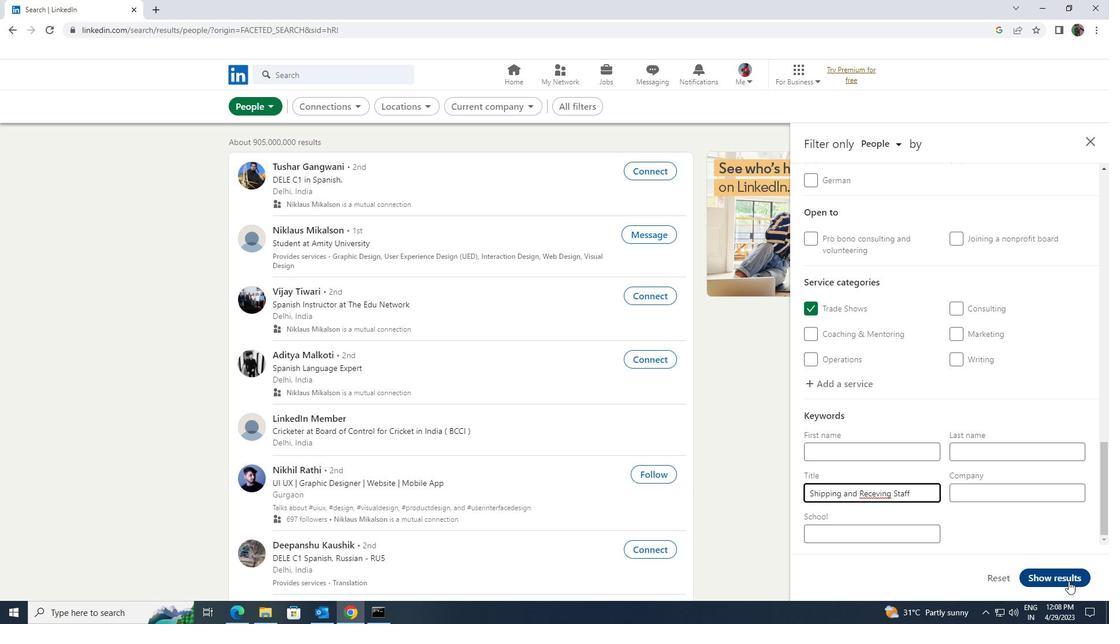 
